 Task: Reply to email with the signature 'Adam Smith' with the subject 'Request for information' from softage.1@softage.net with the message 'I would like to request a meeting to discuss the new product launch strategy.' with CC to softage.4@softage.net with an attached document Resume.docx
Action: Mouse moved to (1340, 226)
Screenshot: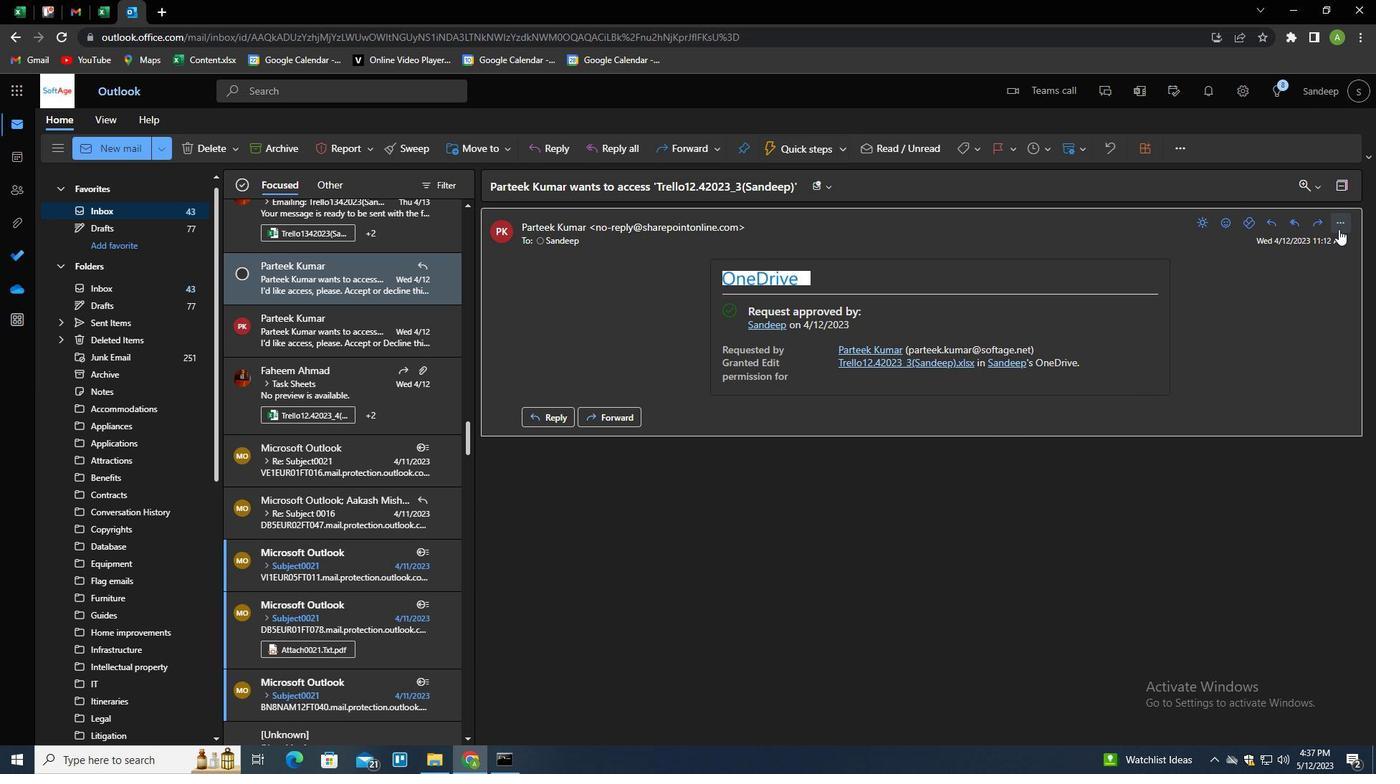 
Action: Mouse pressed left at (1340, 226)
Screenshot: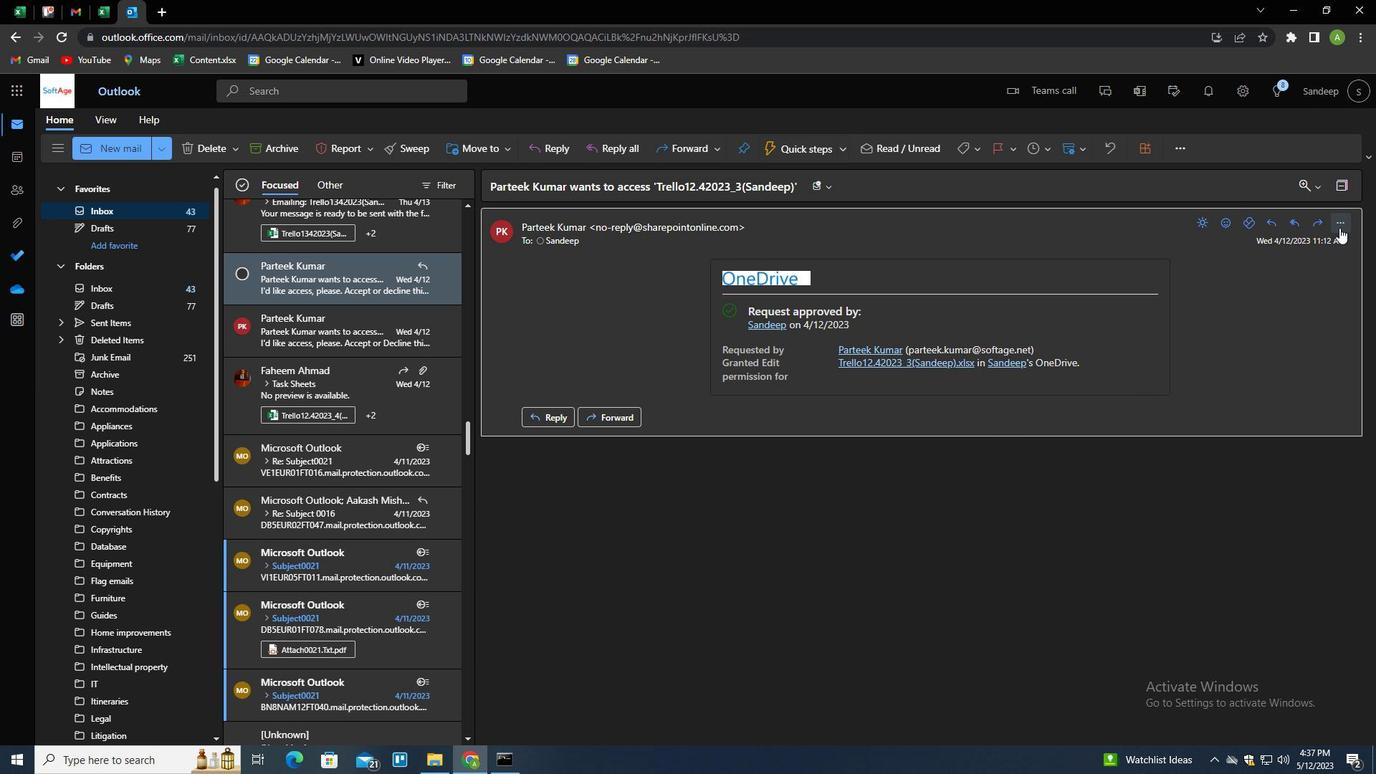 
Action: Mouse moved to (1256, 248)
Screenshot: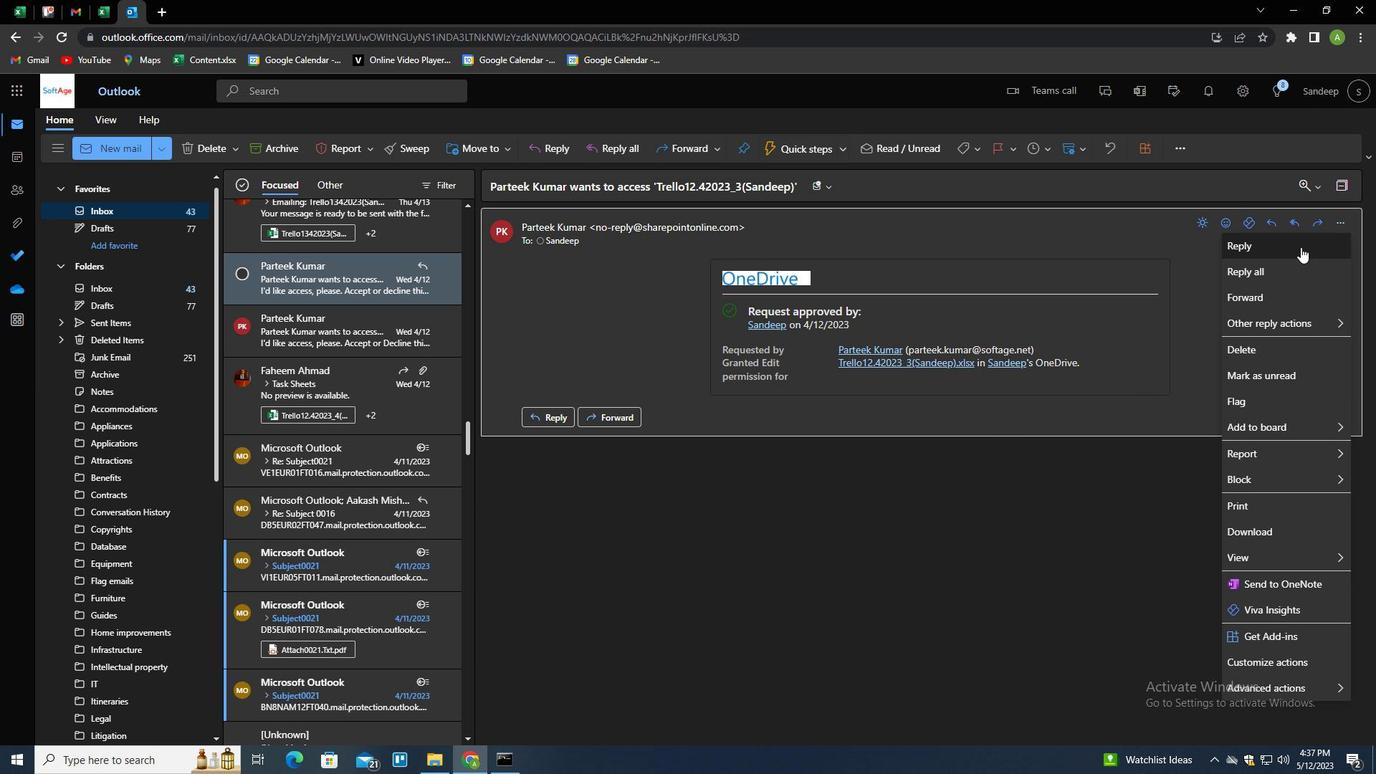 
Action: Mouse pressed left at (1256, 248)
Screenshot: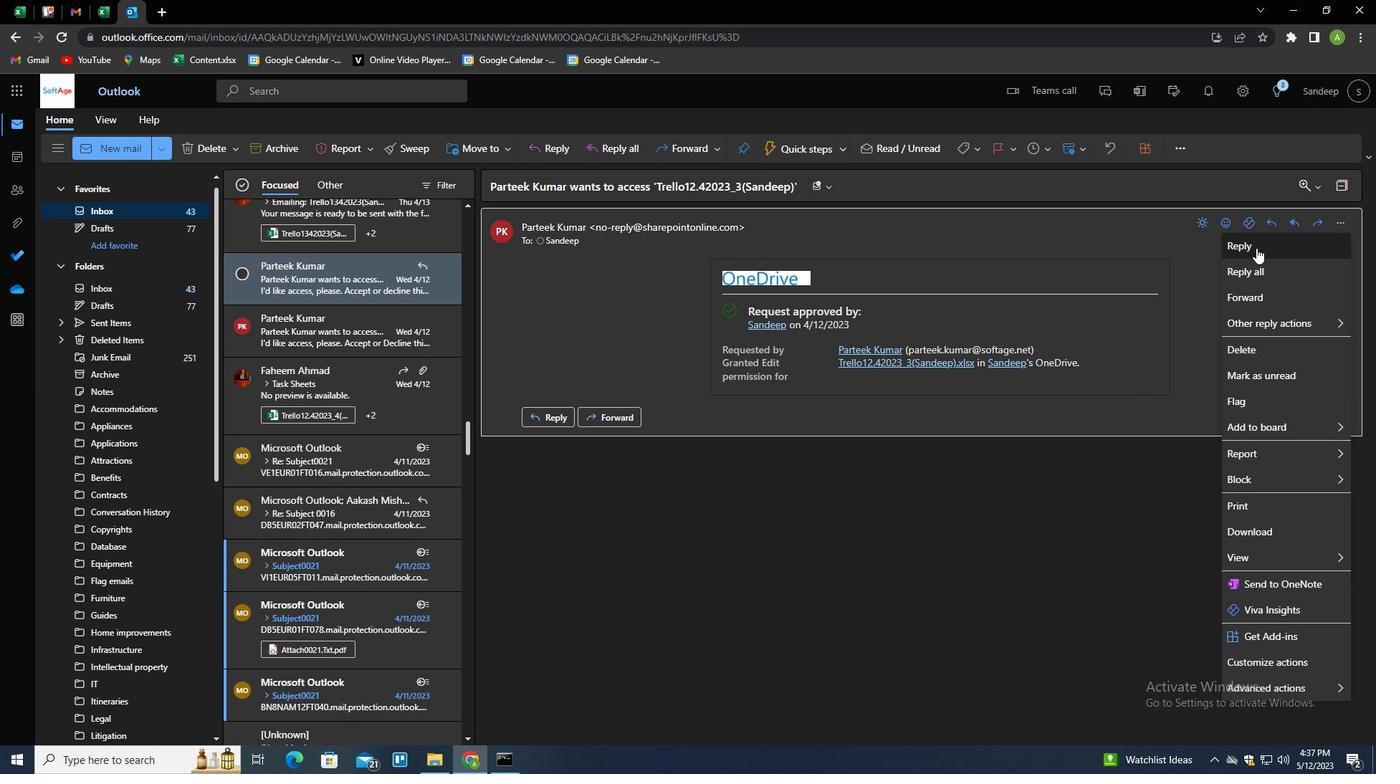 
Action: Mouse moved to (501, 405)
Screenshot: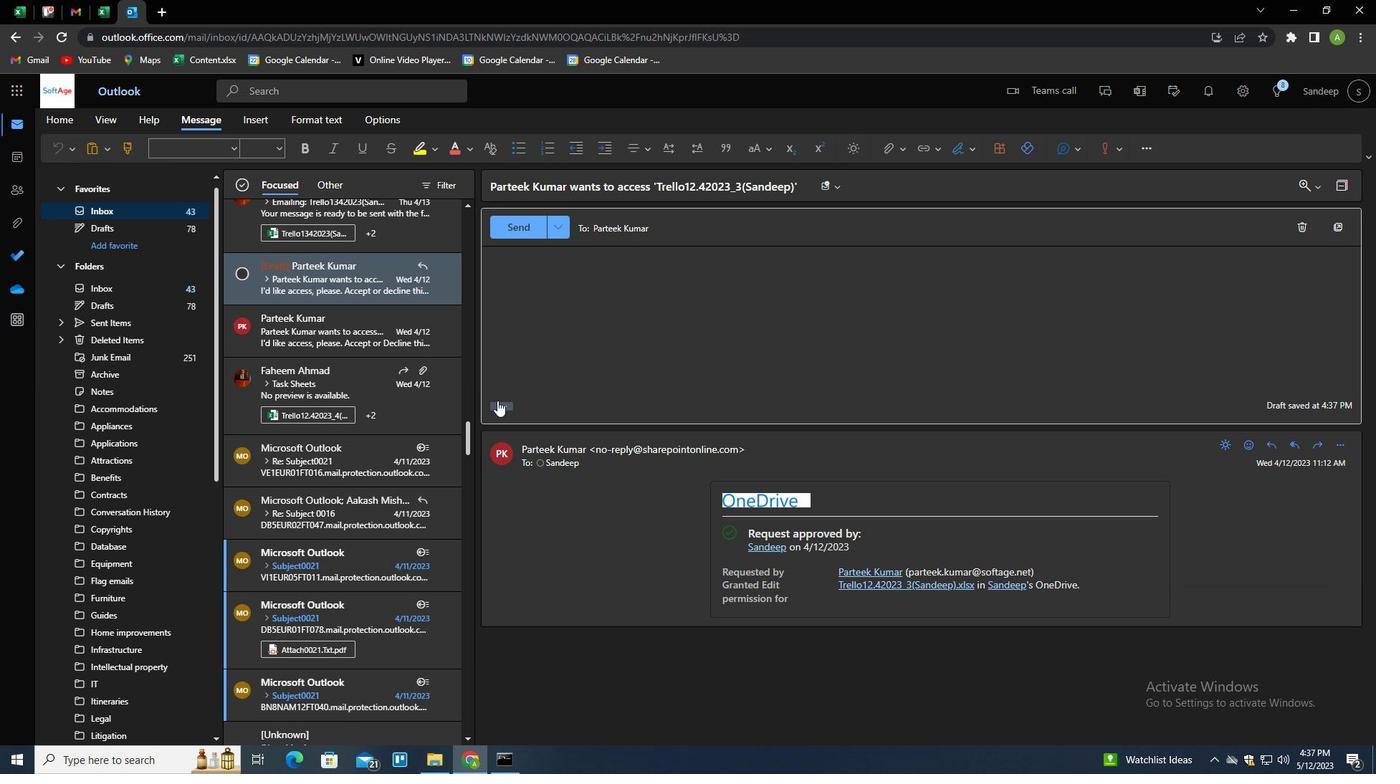 
Action: Mouse pressed left at (501, 405)
Screenshot: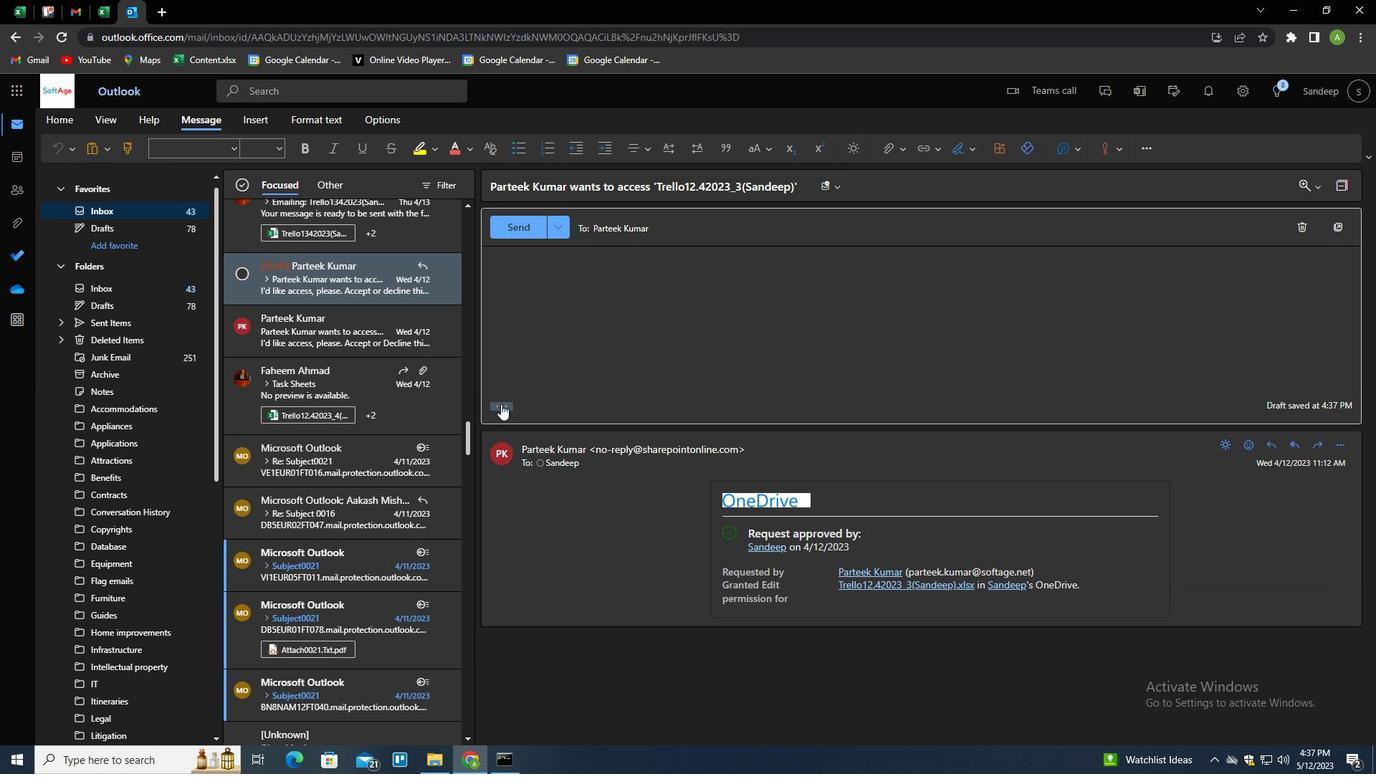 
Action: Mouse moved to (966, 154)
Screenshot: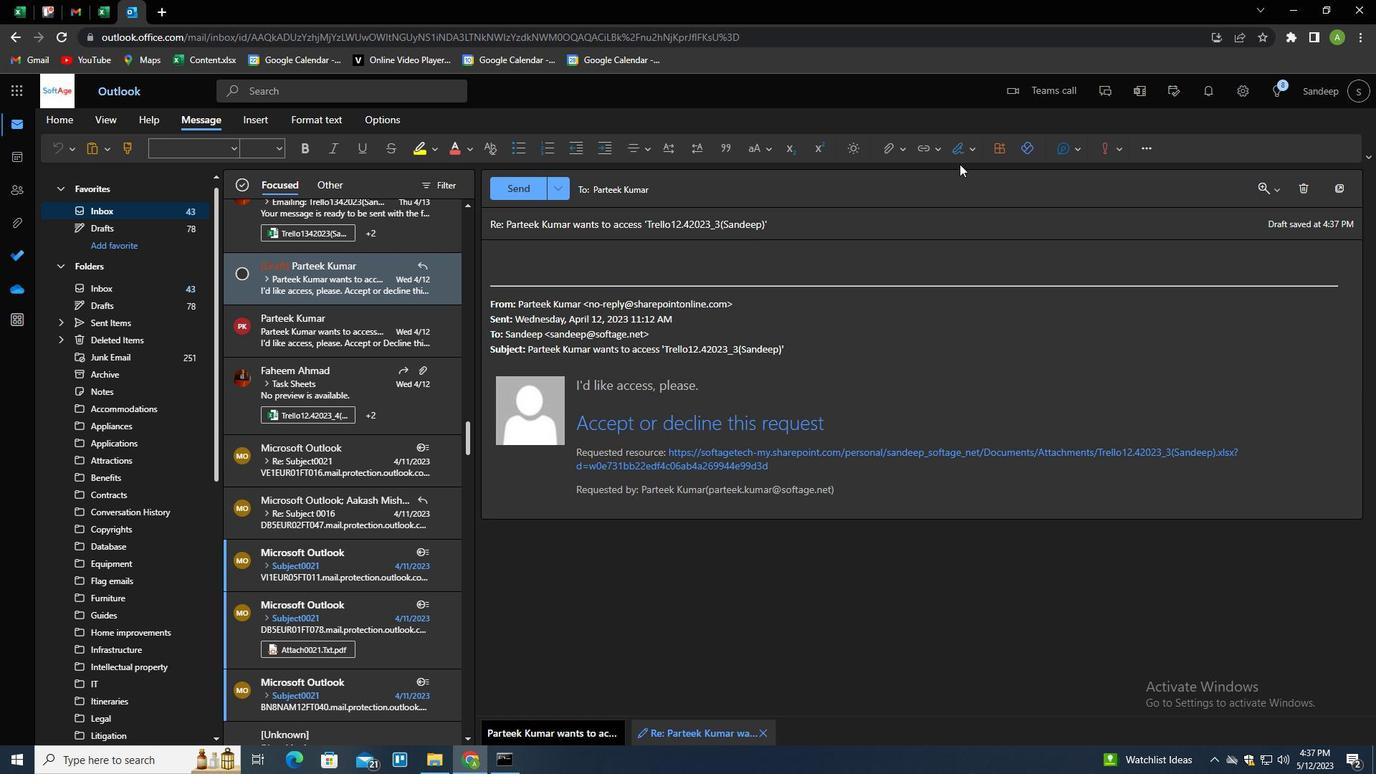 
Action: Mouse pressed left at (966, 154)
Screenshot: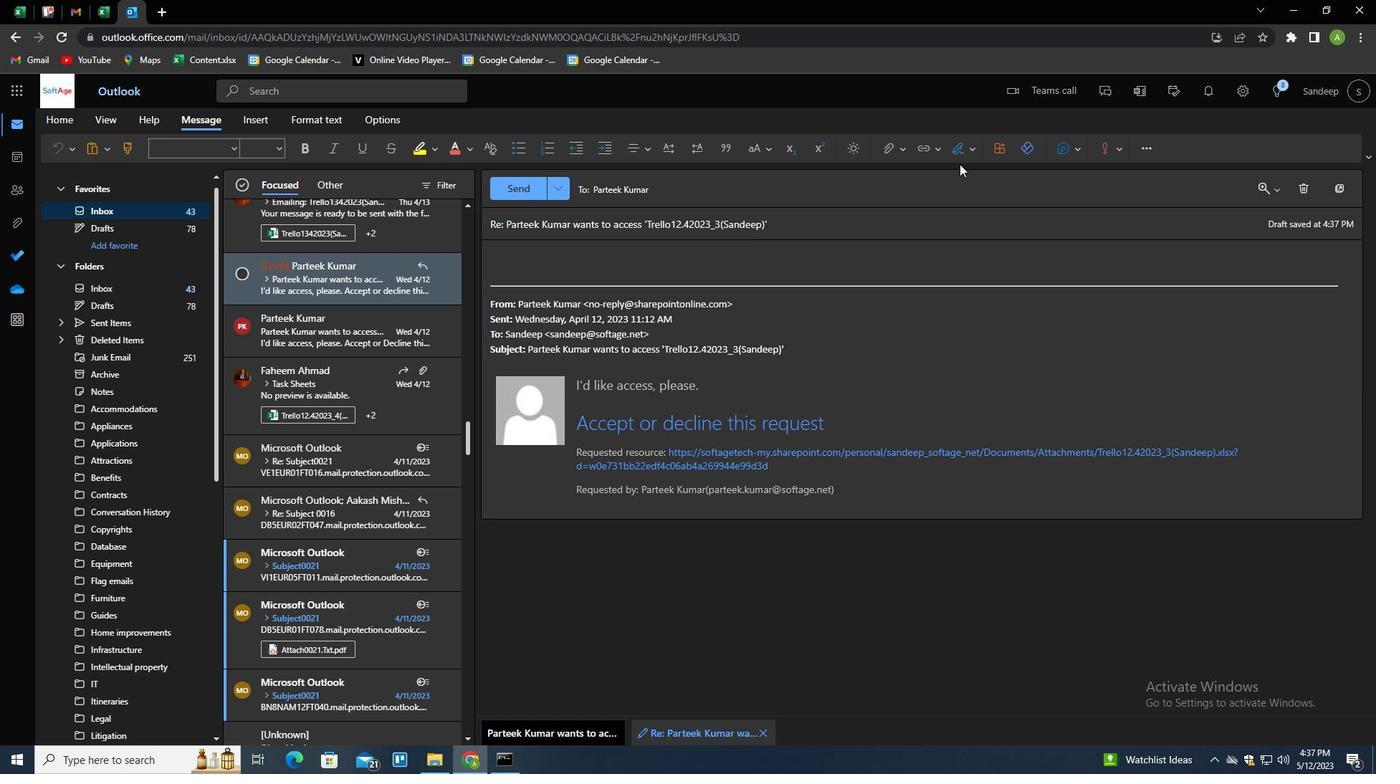 
Action: Mouse moved to (949, 205)
Screenshot: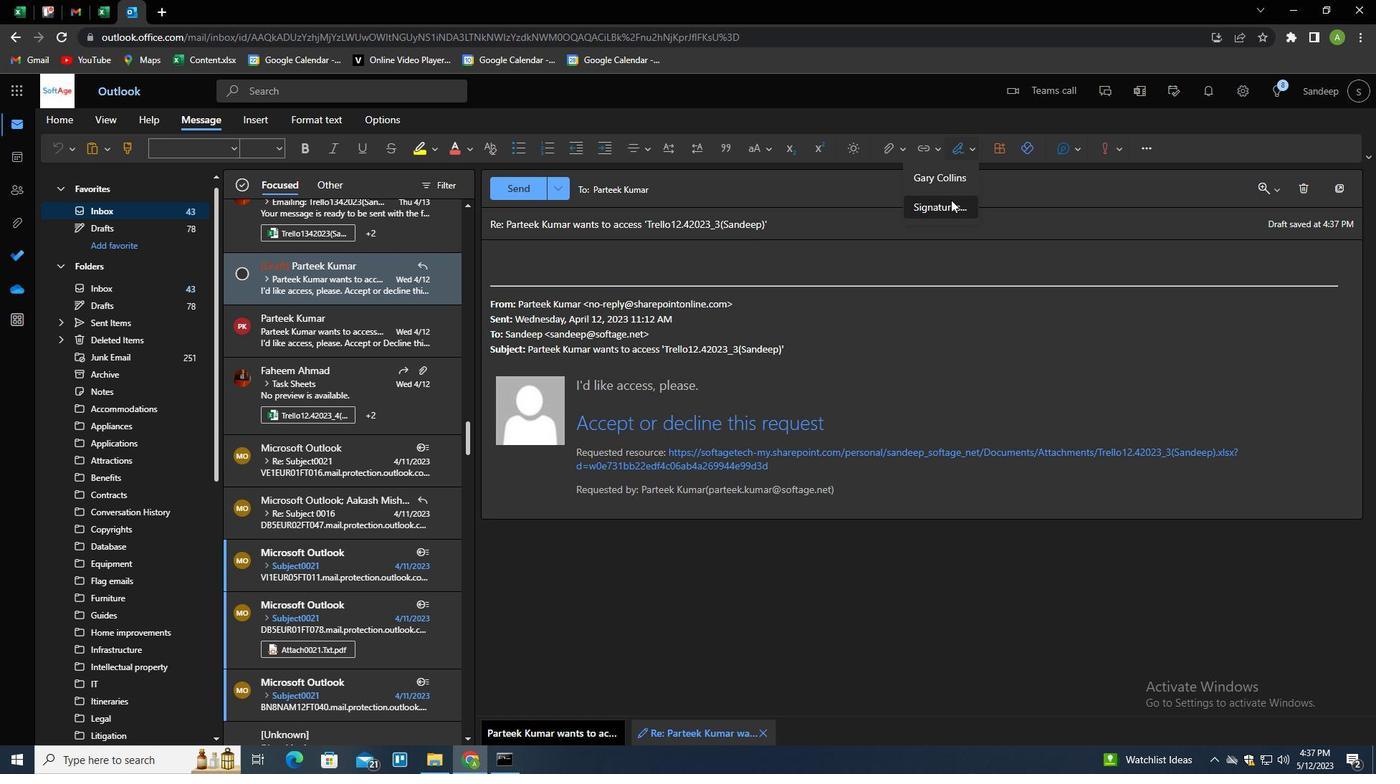 
Action: Mouse pressed left at (949, 205)
Screenshot: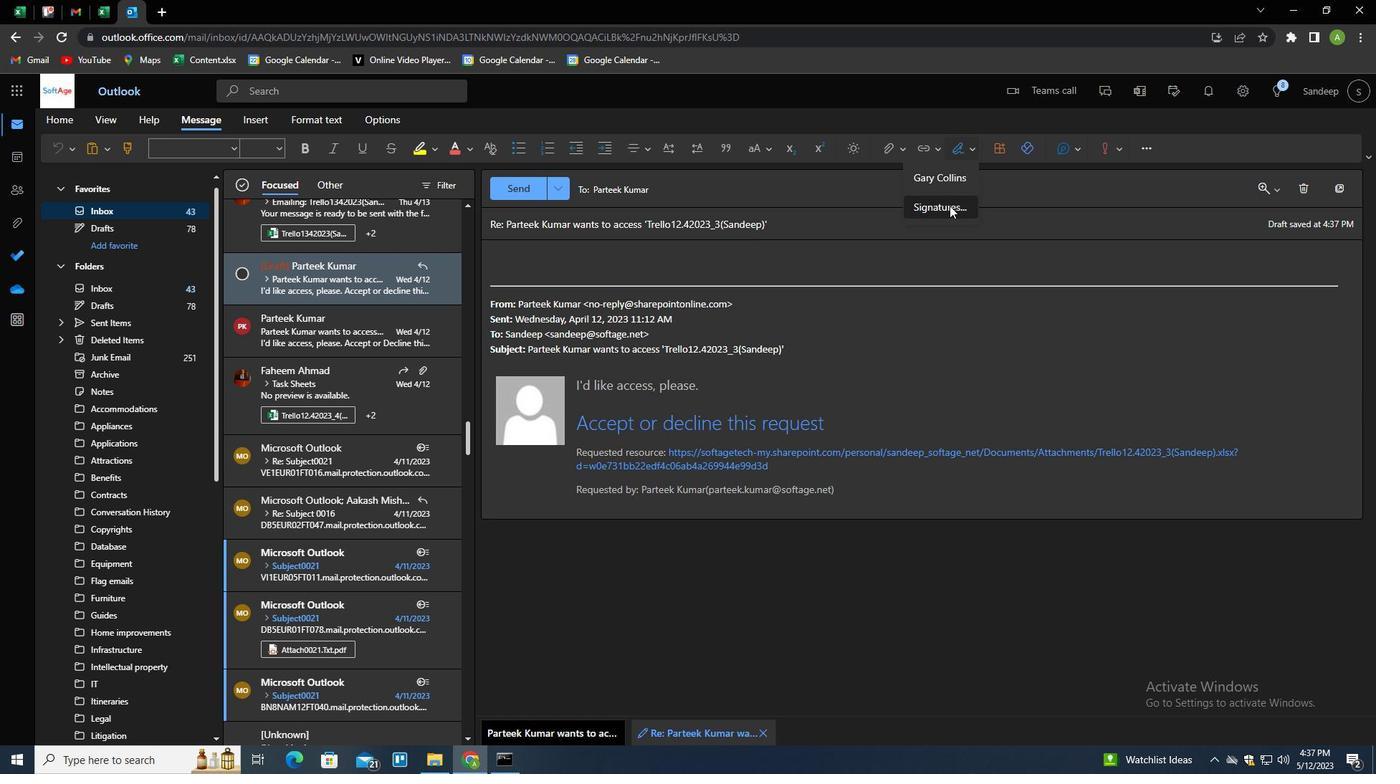 
Action: Mouse moved to (955, 256)
Screenshot: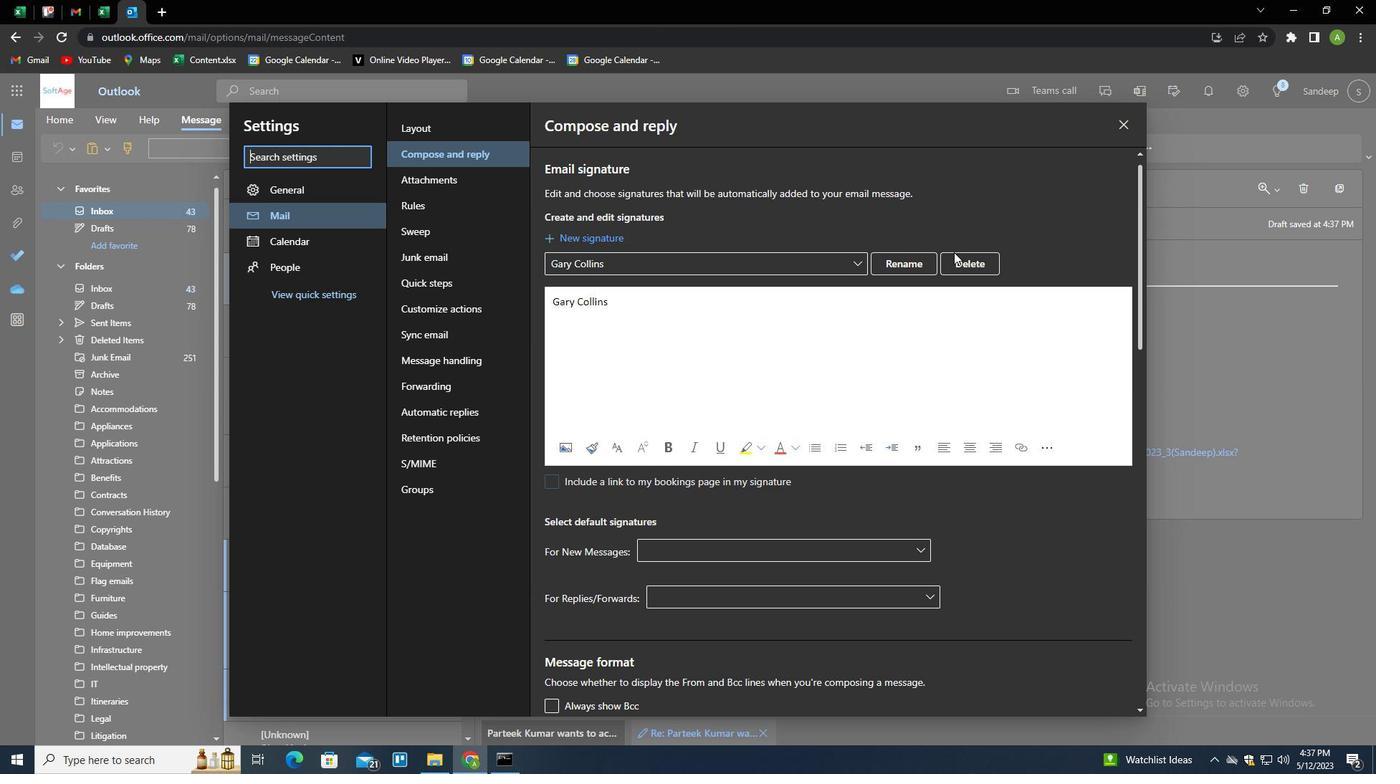 
Action: Mouse pressed left at (955, 256)
Screenshot: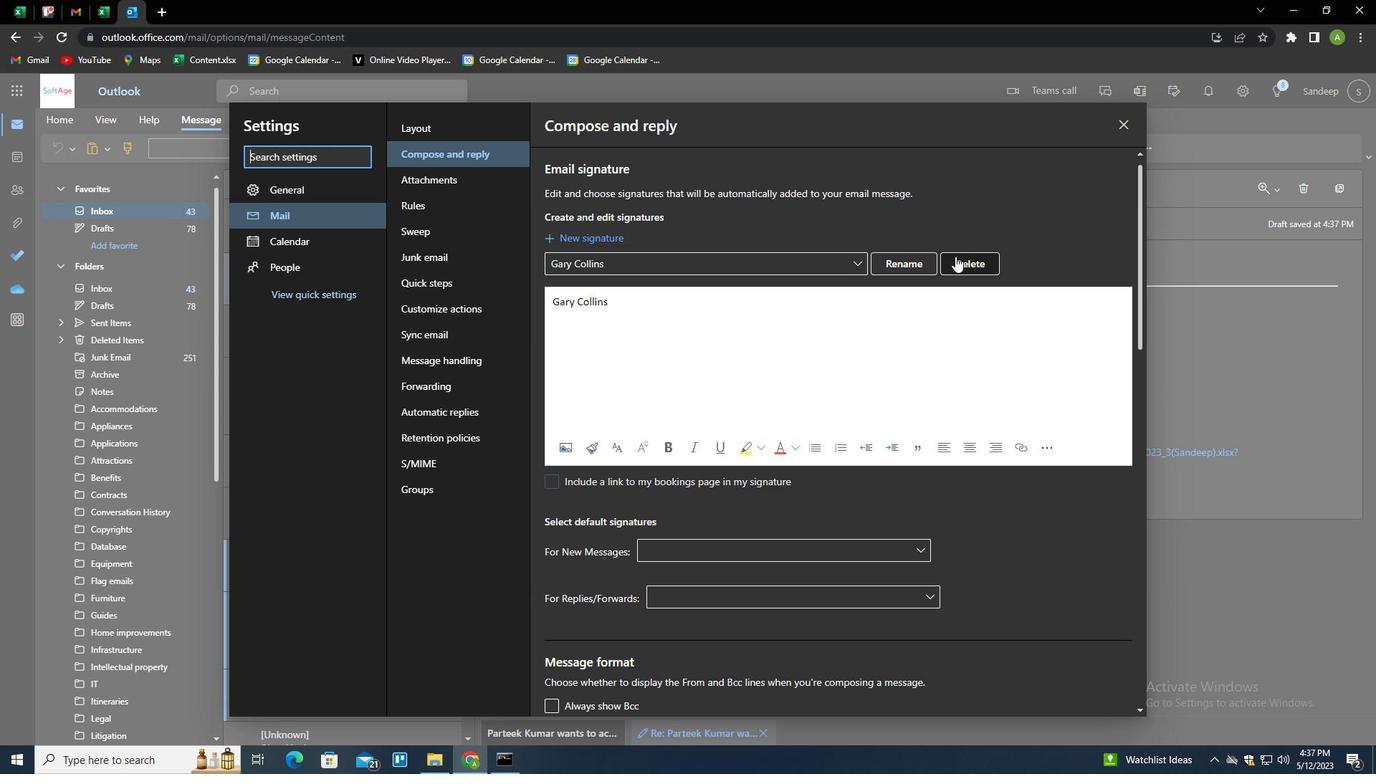 
Action: Mouse moved to (675, 263)
Screenshot: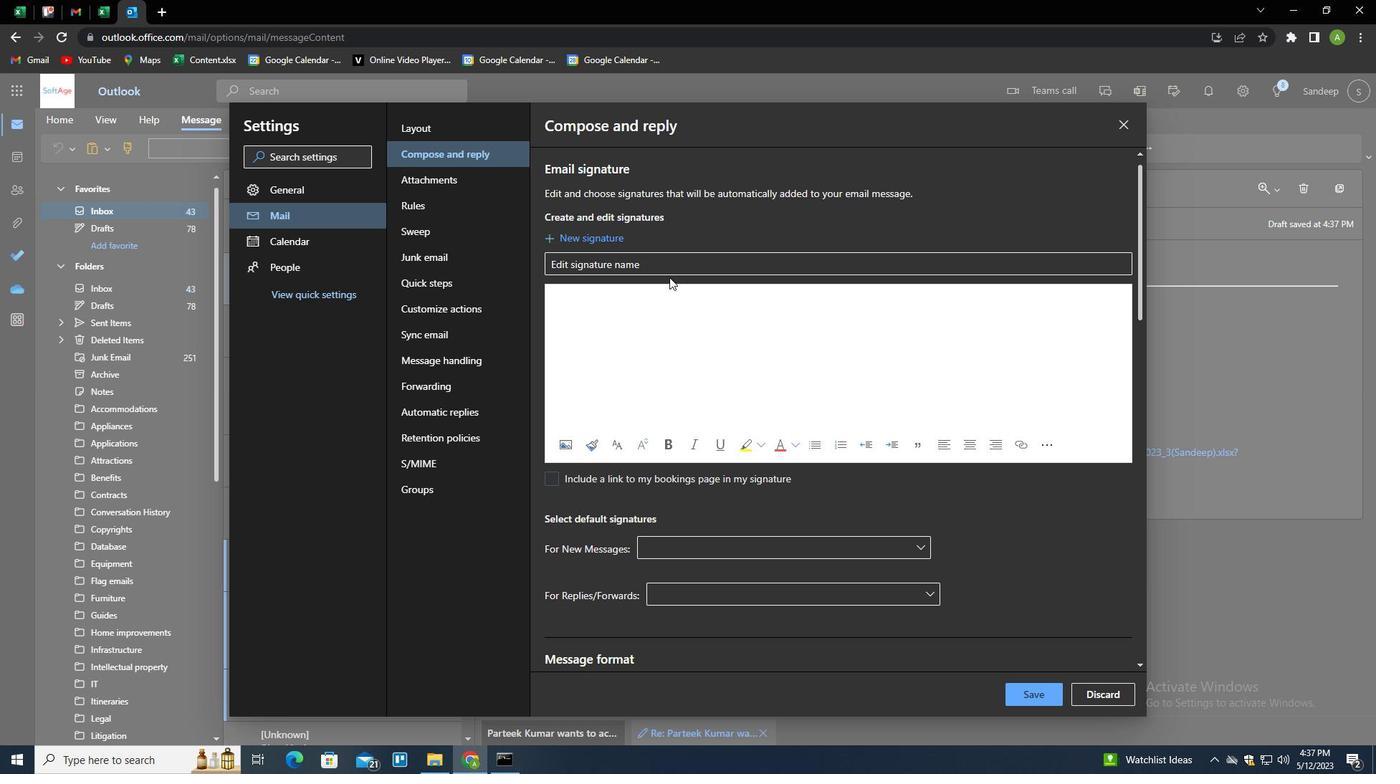 
Action: Mouse pressed left at (675, 263)
Screenshot: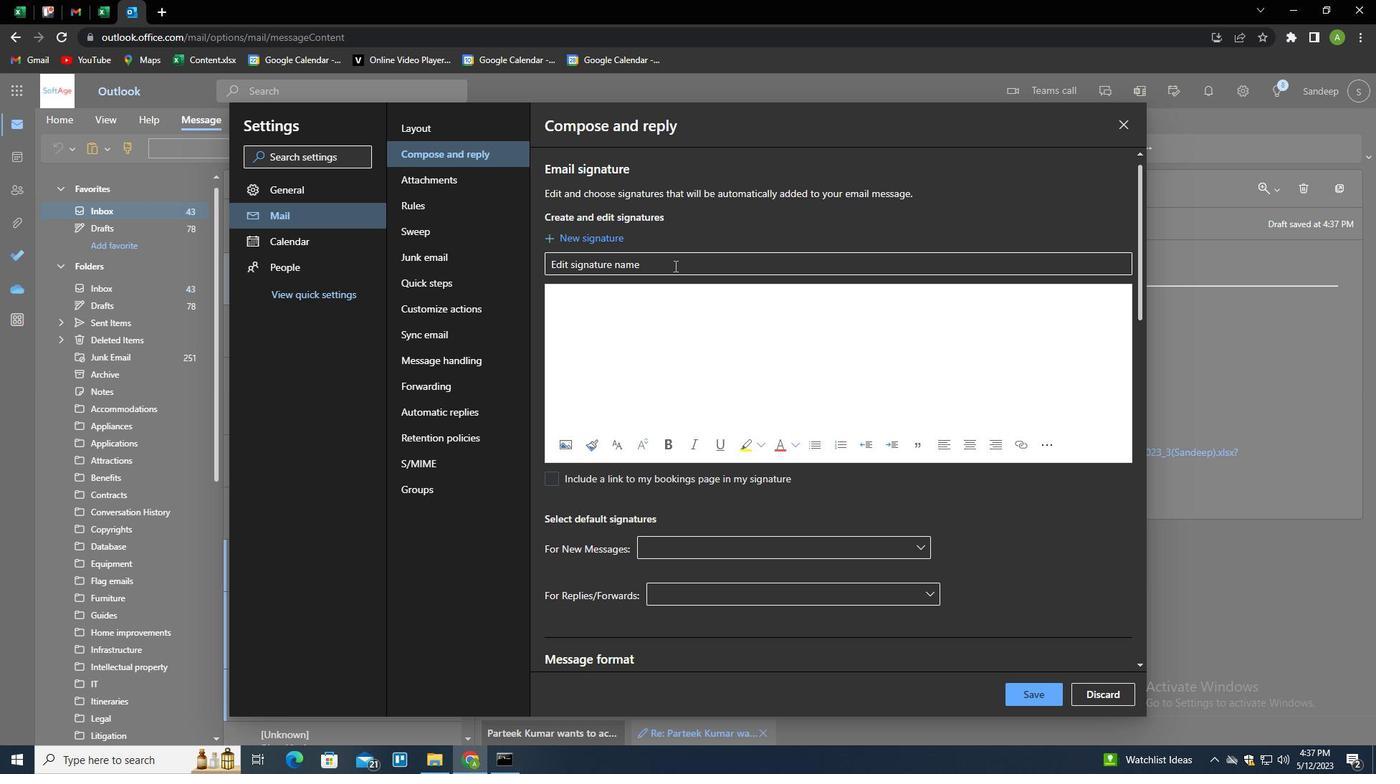 
Action: Mouse moved to (674, 267)
Screenshot: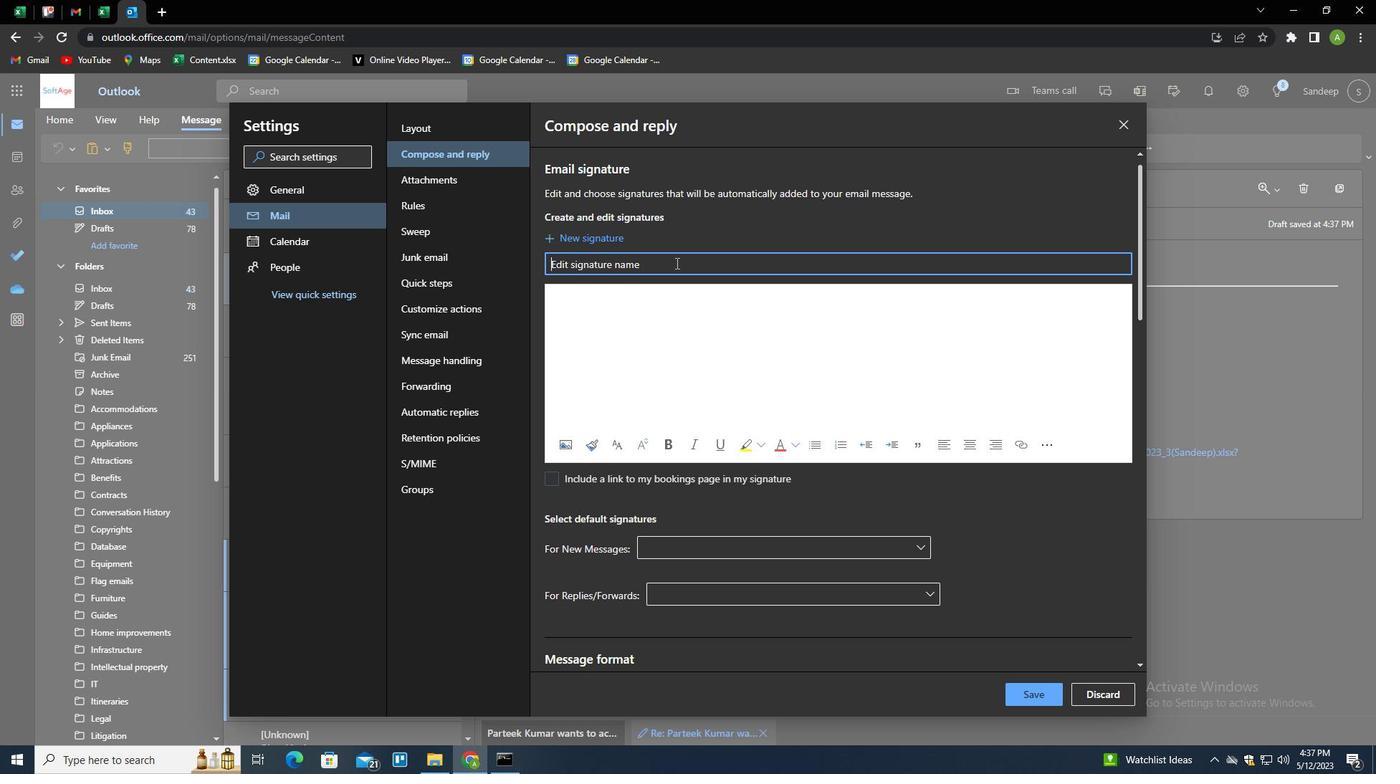 
Action: Key pressed <Key.shift>ADAM<Key.space><Key.shift><Key.shift><Key.shift><Key.shift><Key.shift><Key.shift><Key.shift><Key.shift><Key.shift><Key.shift><Key.shift><Key.shift>SMITH<Key.tab><Key.shift>ADAM<Key.space><Key.shift>SMITH
Screenshot: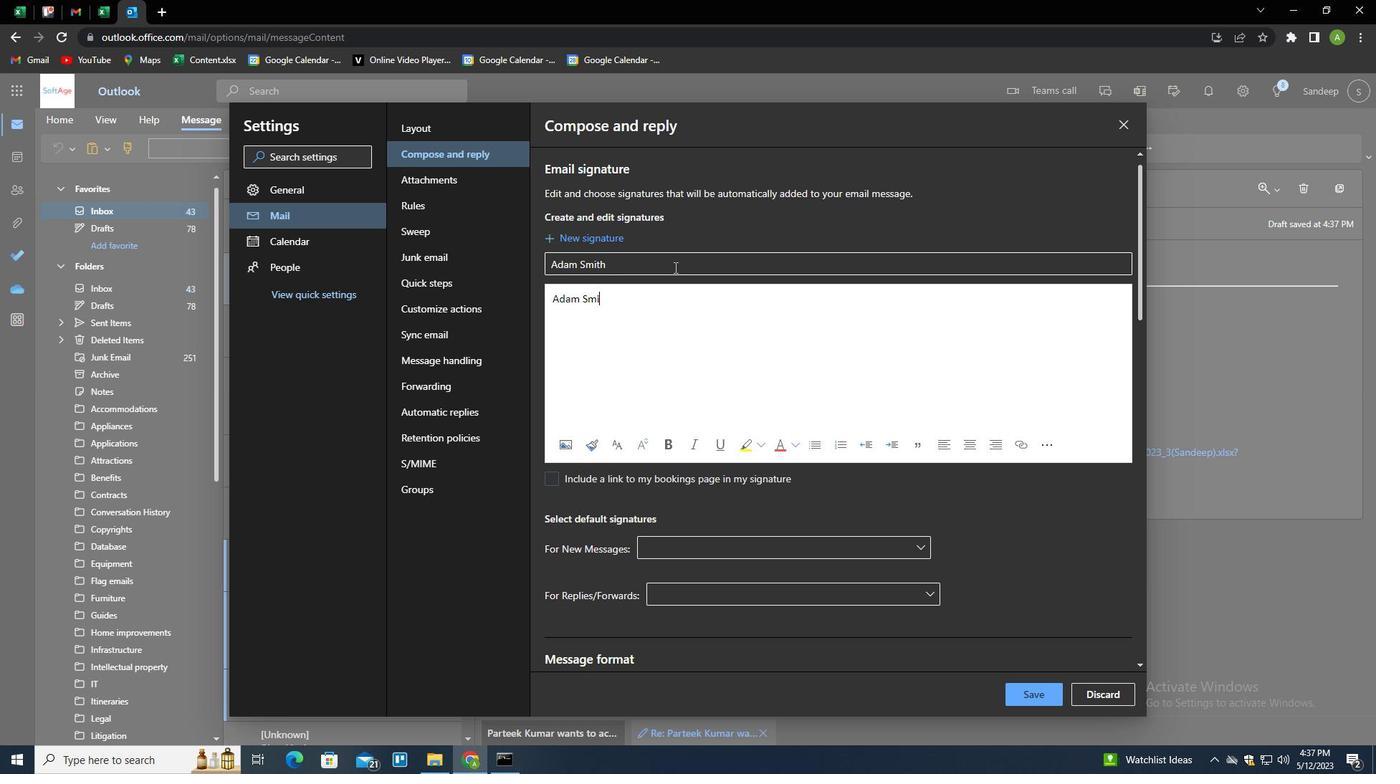 
Action: Mouse moved to (1036, 688)
Screenshot: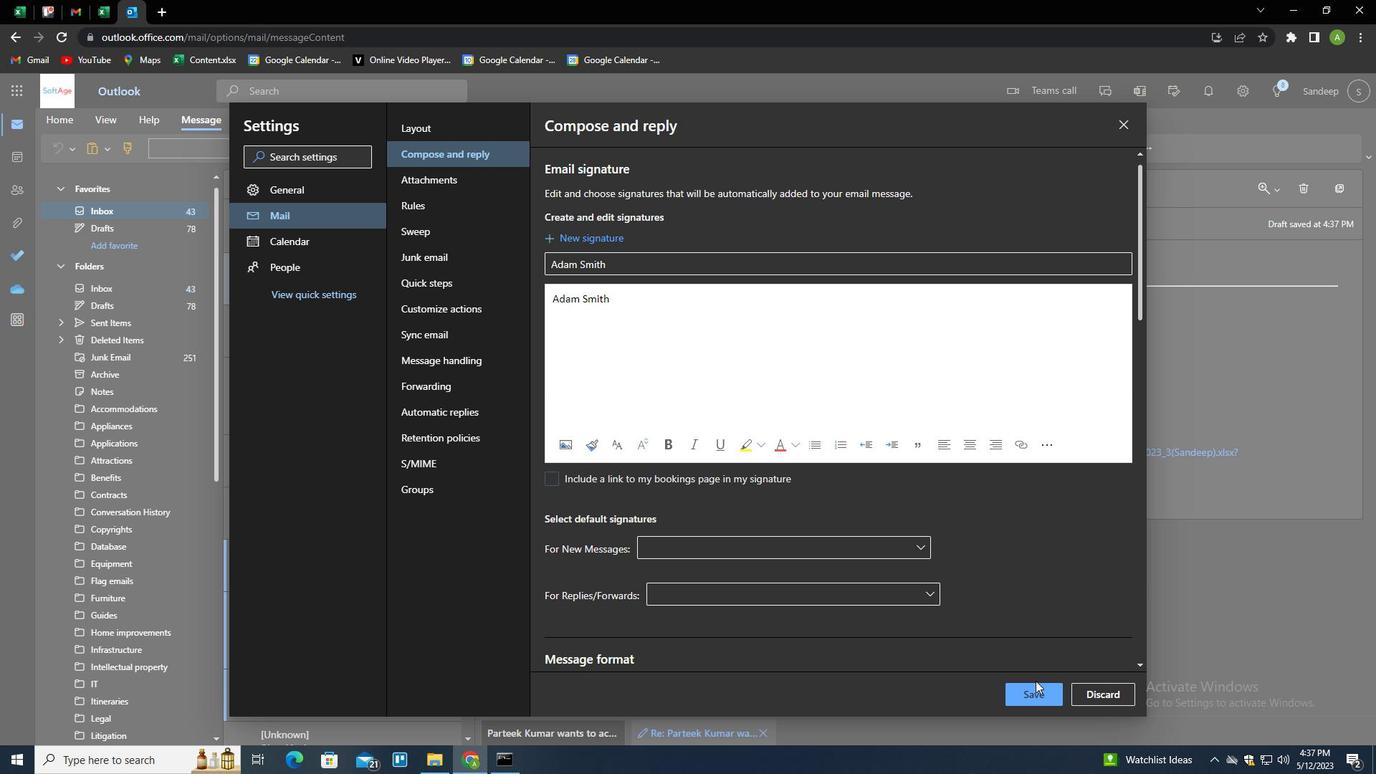 
Action: Mouse pressed left at (1036, 688)
Screenshot: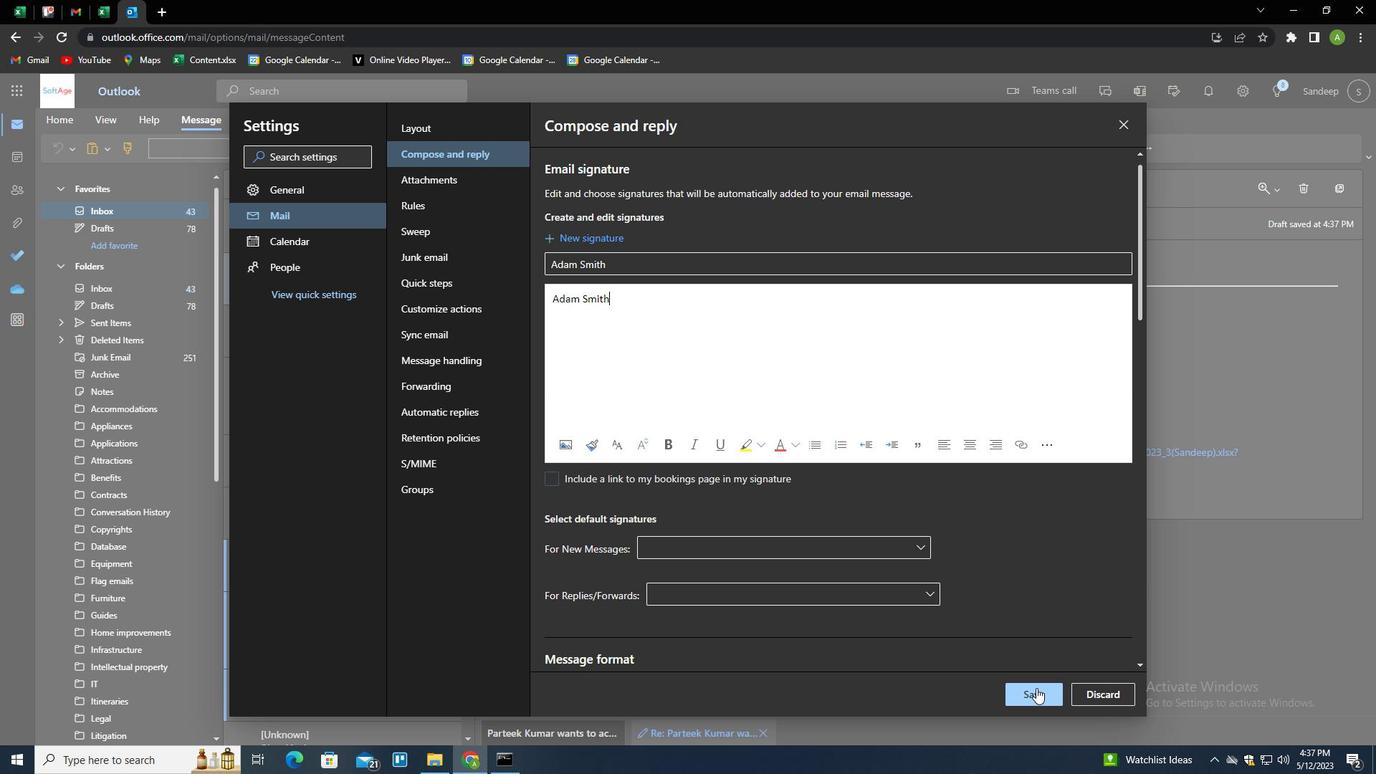 
Action: Mouse moved to (1206, 390)
Screenshot: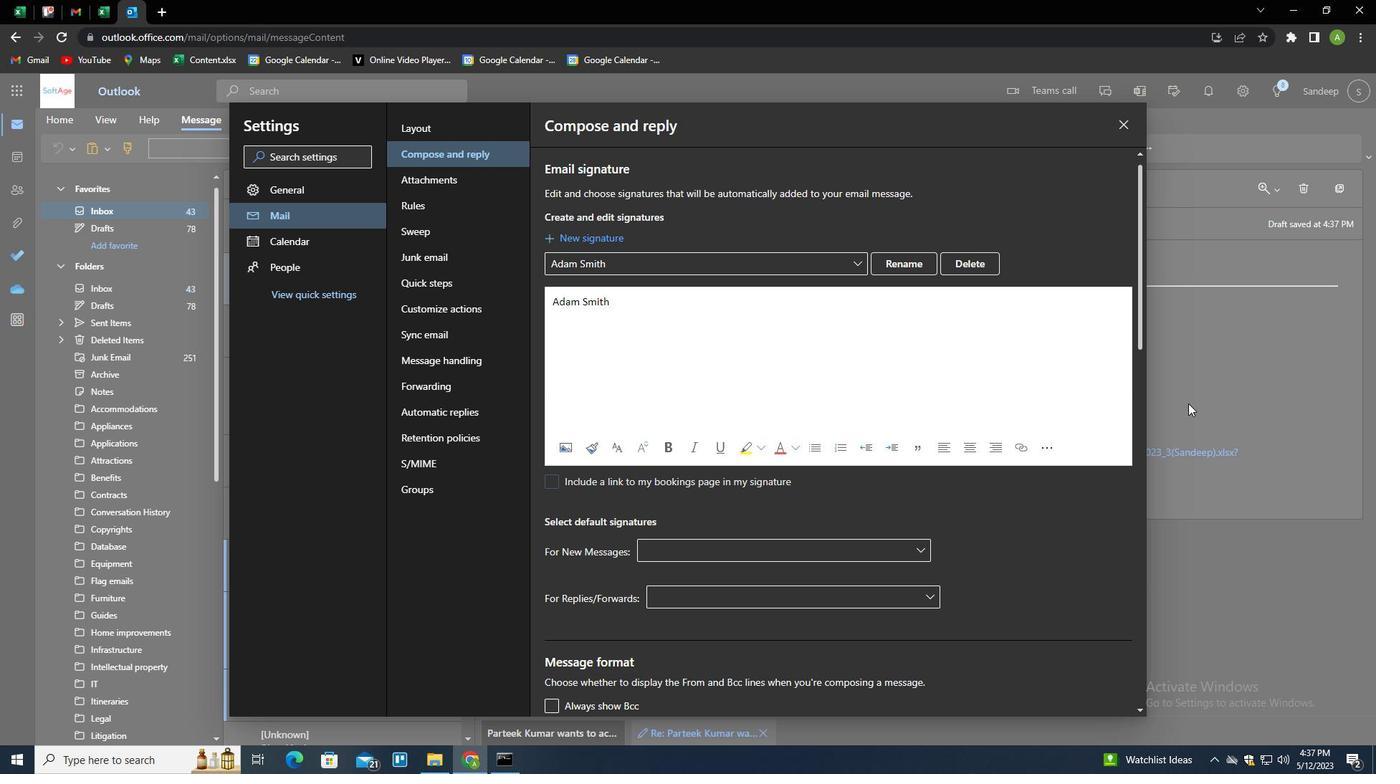 
Action: Mouse pressed left at (1206, 390)
Screenshot: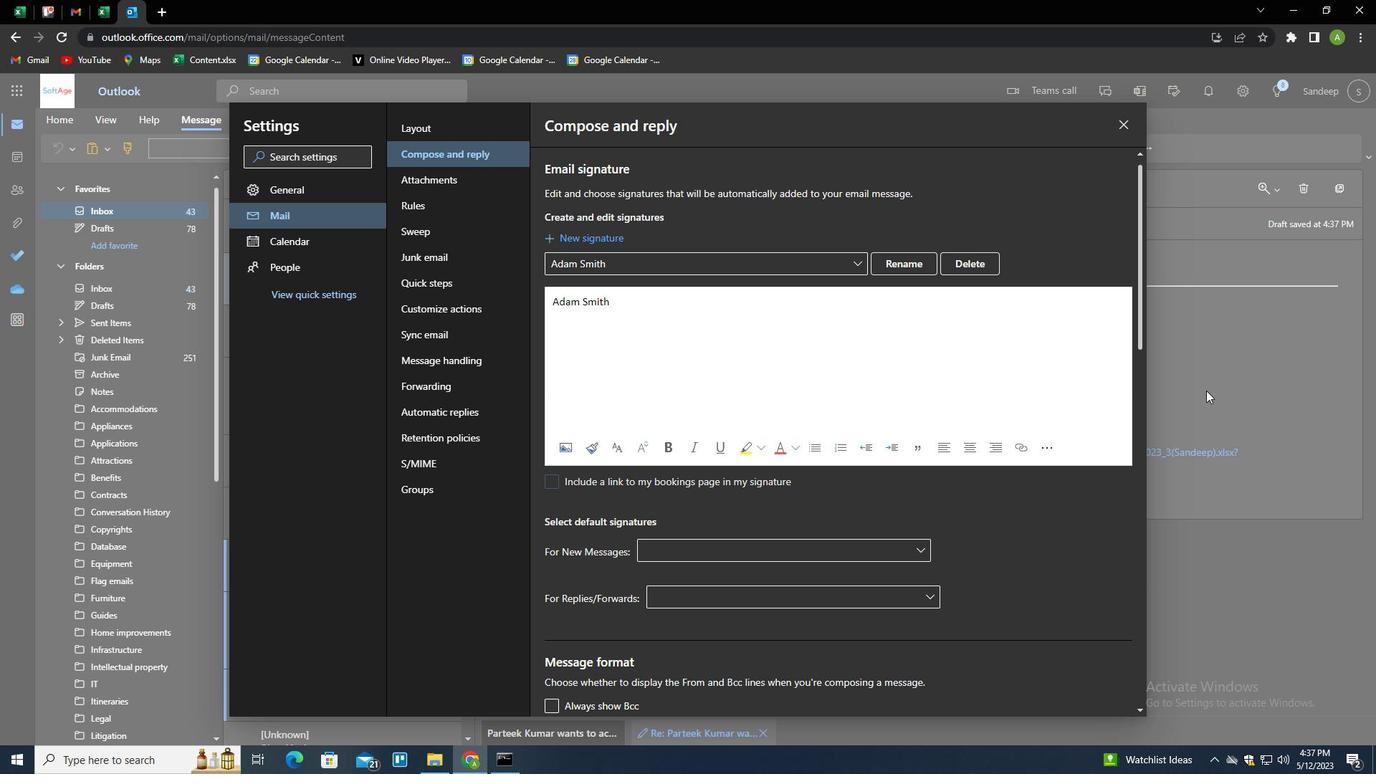 
Action: Mouse moved to (972, 150)
Screenshot: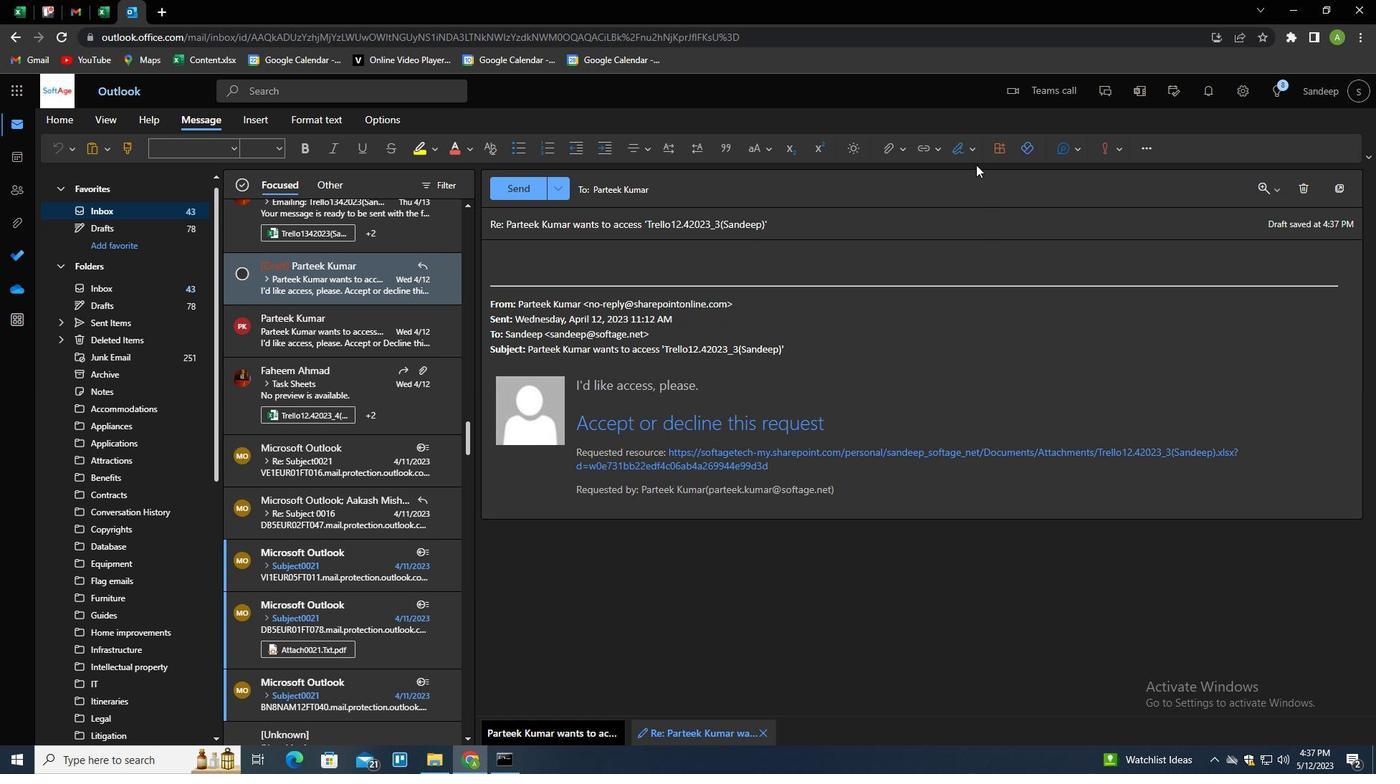
Action: Mouse pressed left at (972, 150)
Screenshot: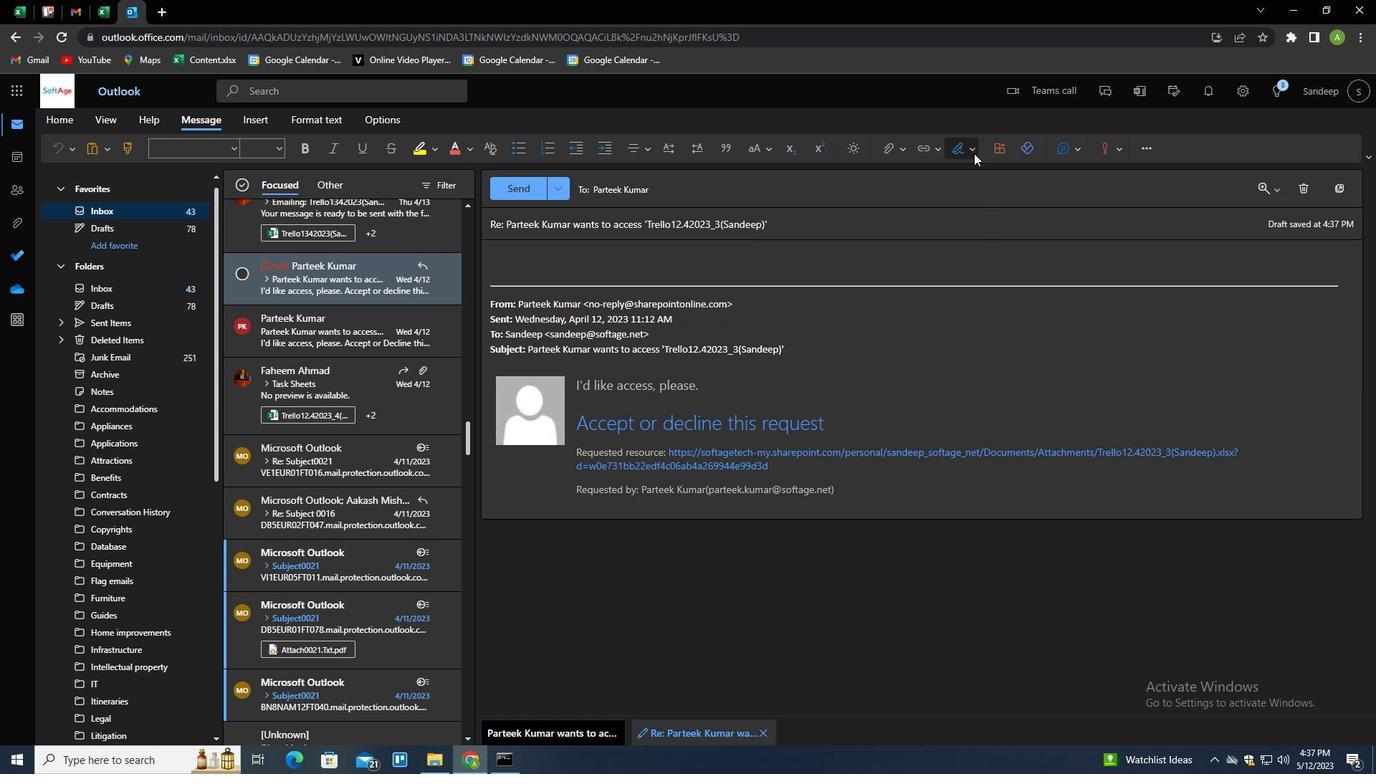 
Action: Mouse moved to (954, 180)
Screenshot: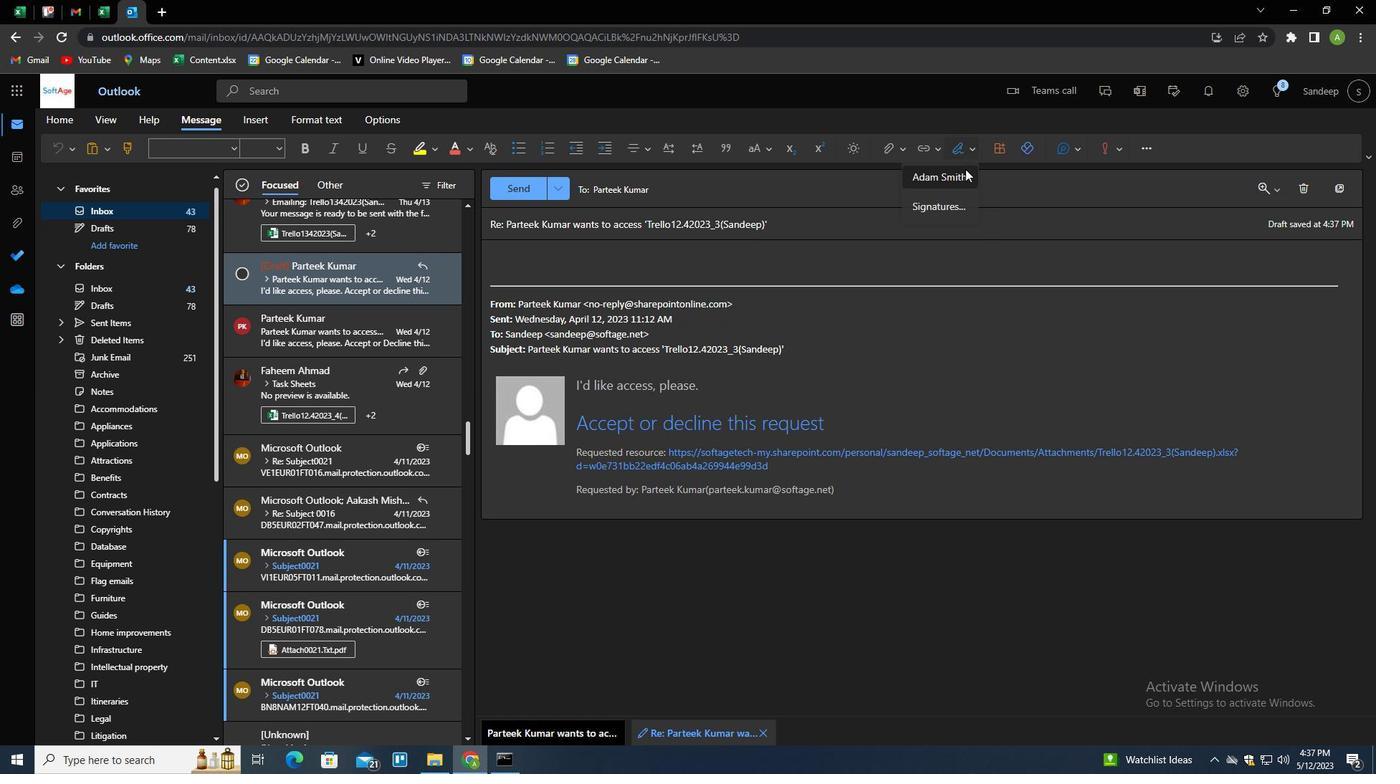 
Action: Mouse pressed left at (954, 180)
Screenshot: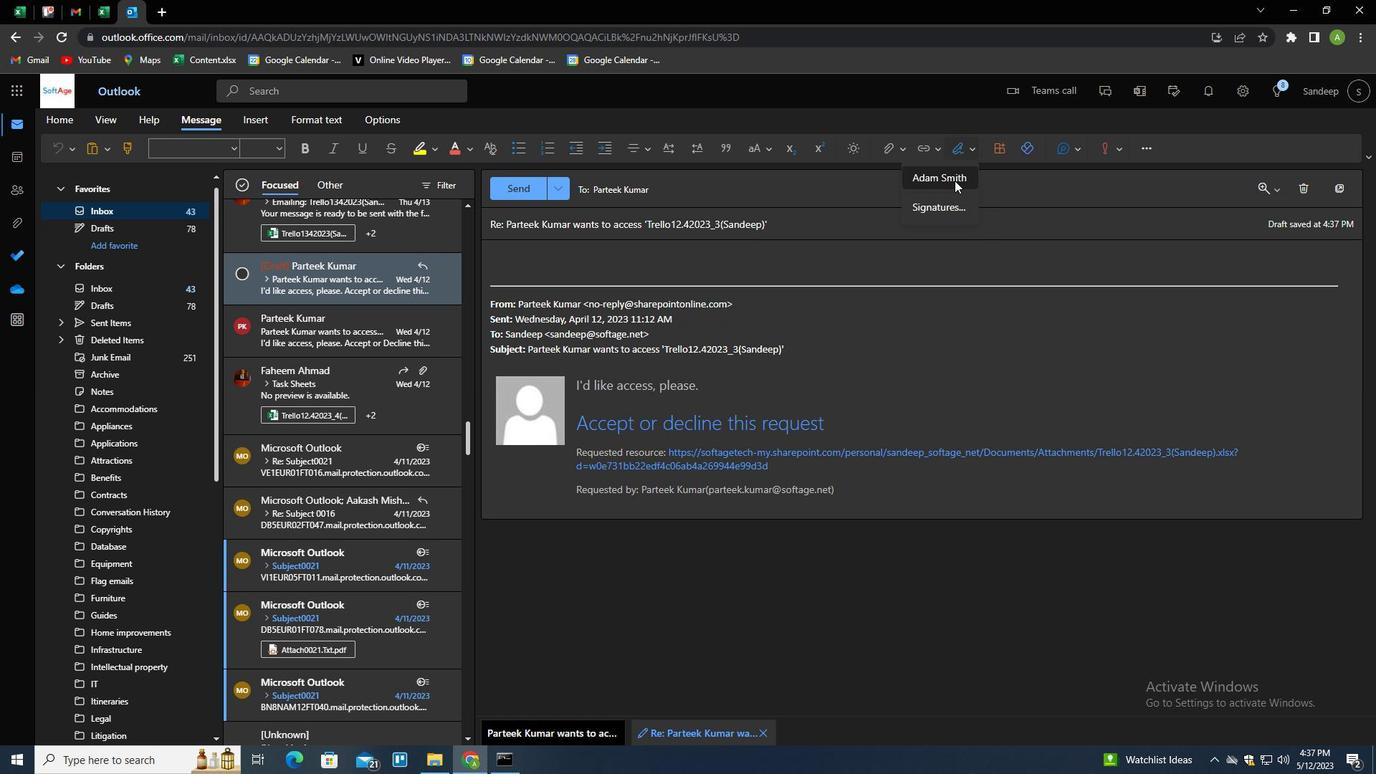 
Action: Mouse moved to (676, 224)
Screenshot: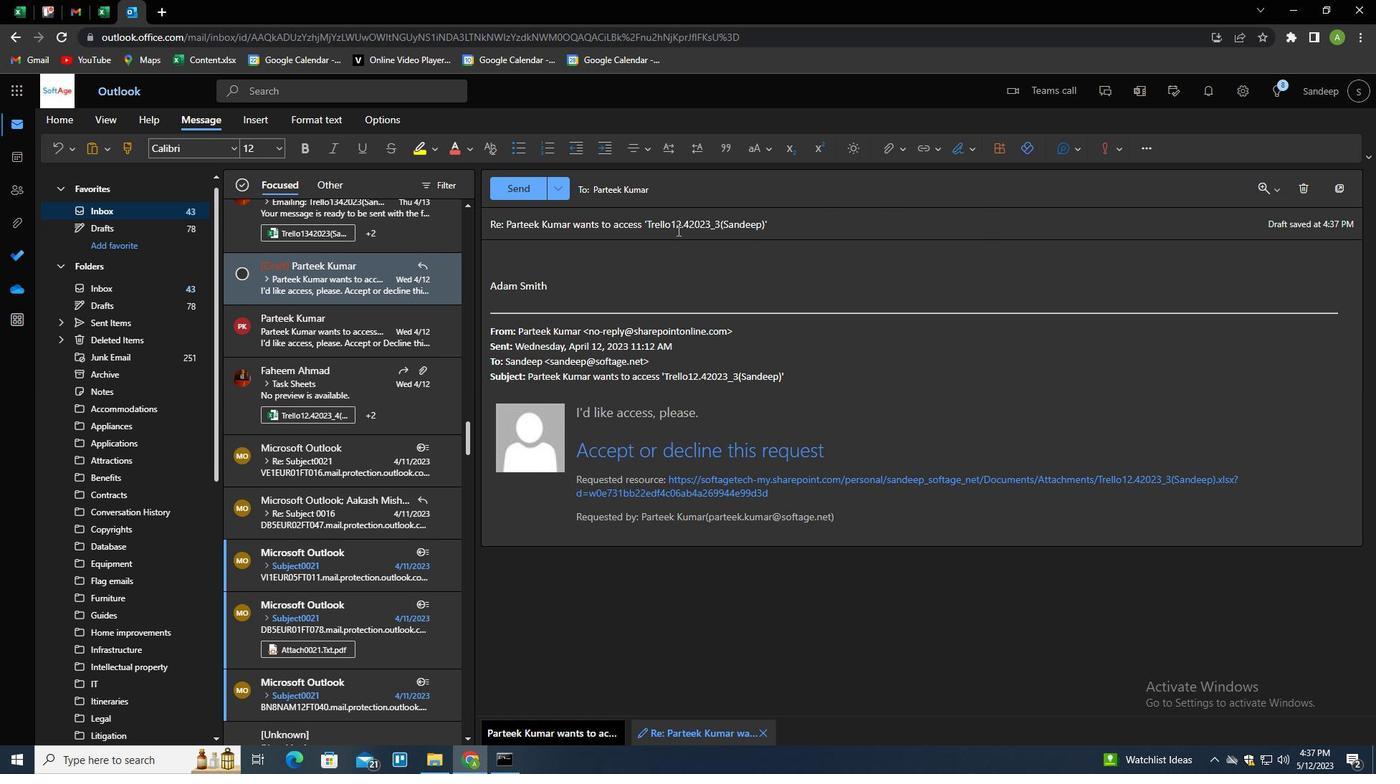 
Action: Mouse pressed left at (676, 224)
Screenshot: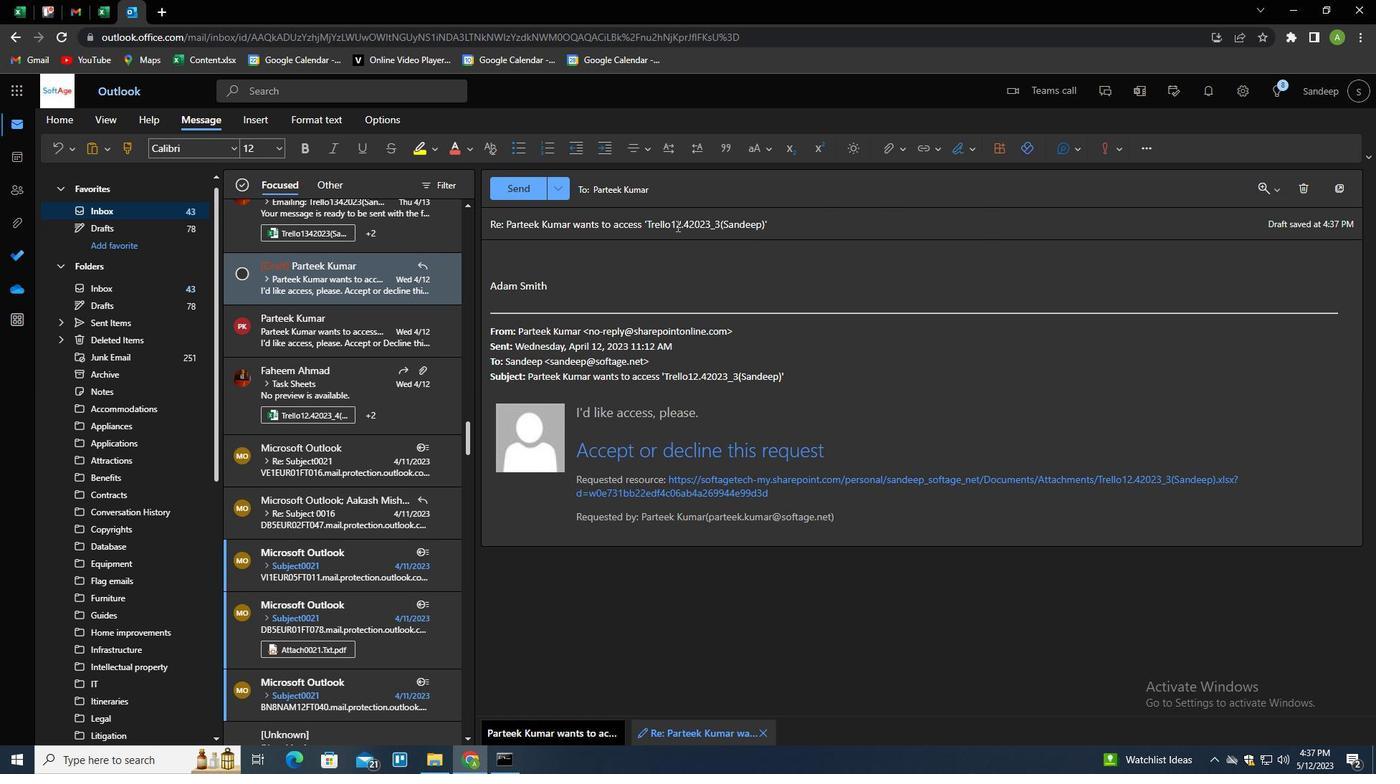 
Action: Mouse pressed left at (676, 224)
Screenshot: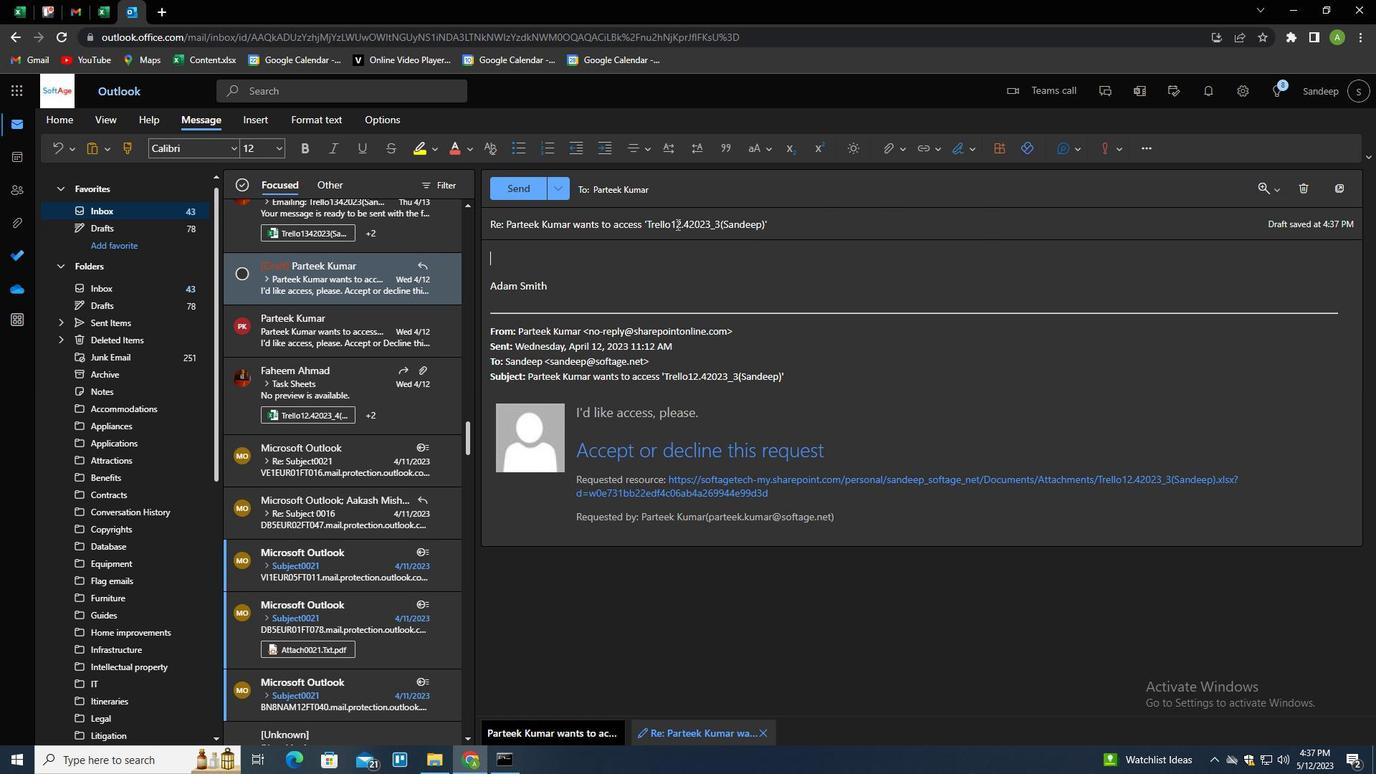 
Action: Mouse pressed left at (676, 224)
Screenshot: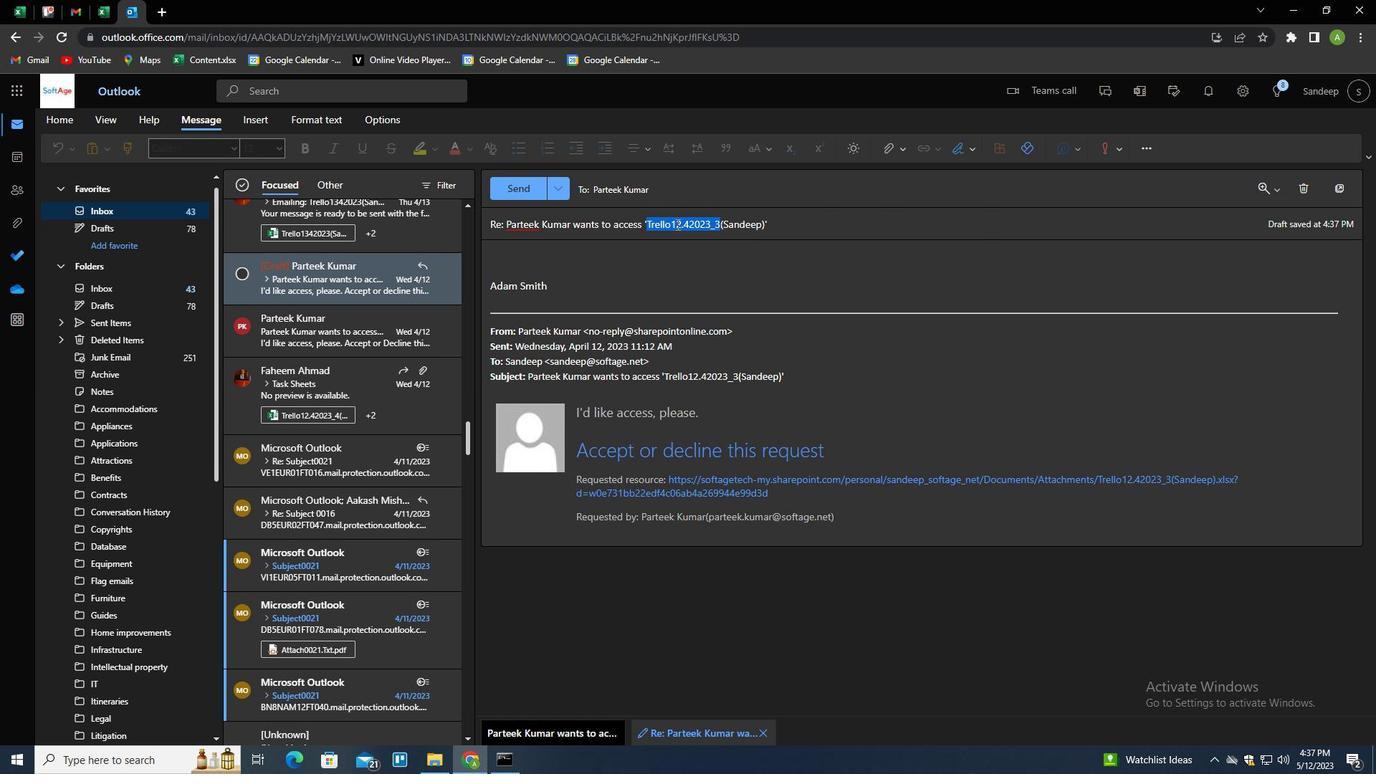 
Action: Key pressed <Key.shift>REQUESTFOR<Key.backspace><Key.backspace><Key.backspace><Key.space>FOR<Key.space>INFORMATION<Key.tab><Key.shift>I<Key.space>WOULD<Key.space>LIKE<Key.space>TO<Key.space>REQUEST<Key.space>A<Key.space>MEETING<Key.space>A<Key.backspace>TO<Key.space>DISCUSS<Key.space>THE<Key.space>NEW<Key.space>PRODUCT<Key.space>LAUNCH<Key.space>STRATEDY<Key.backspace><Key.backspace>GY.
Screenshot: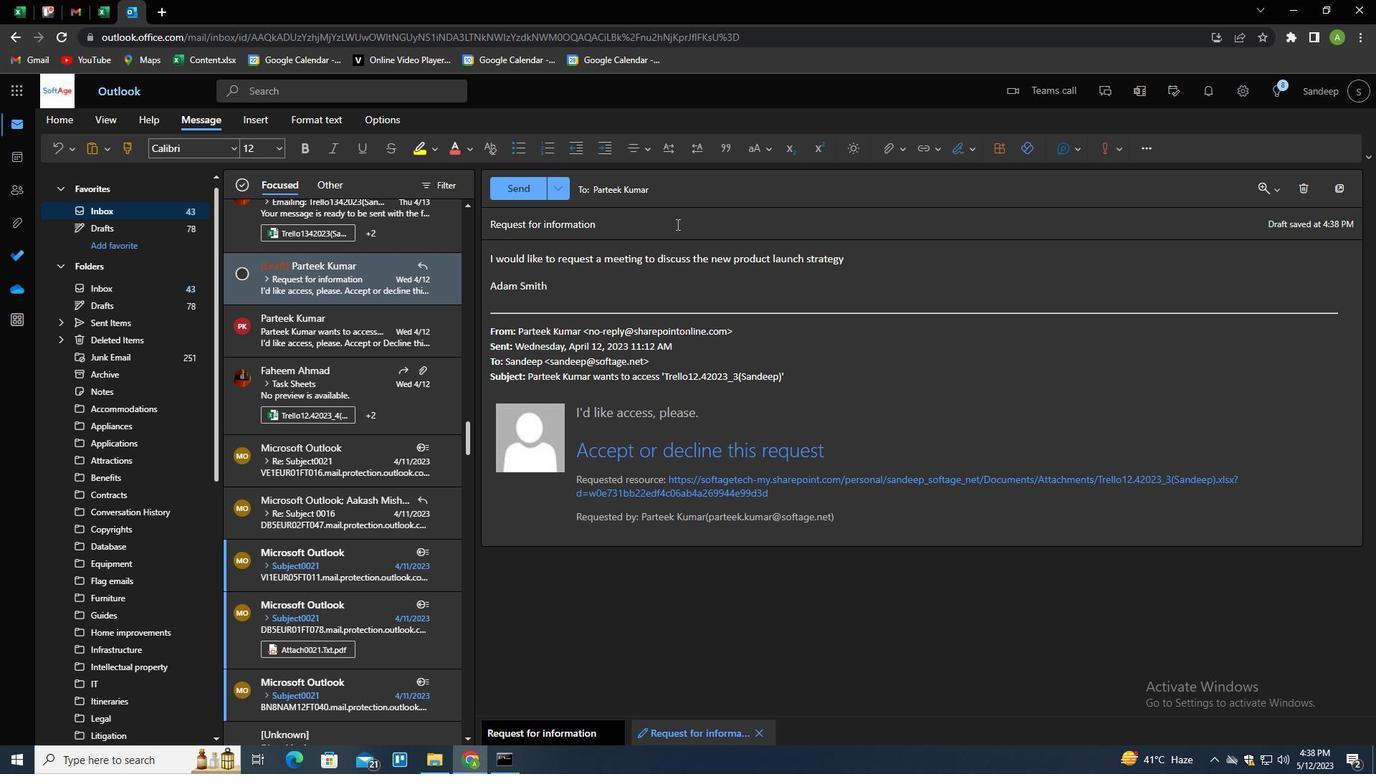 
Action: Mouse moved to (660, 215)
Screenshot: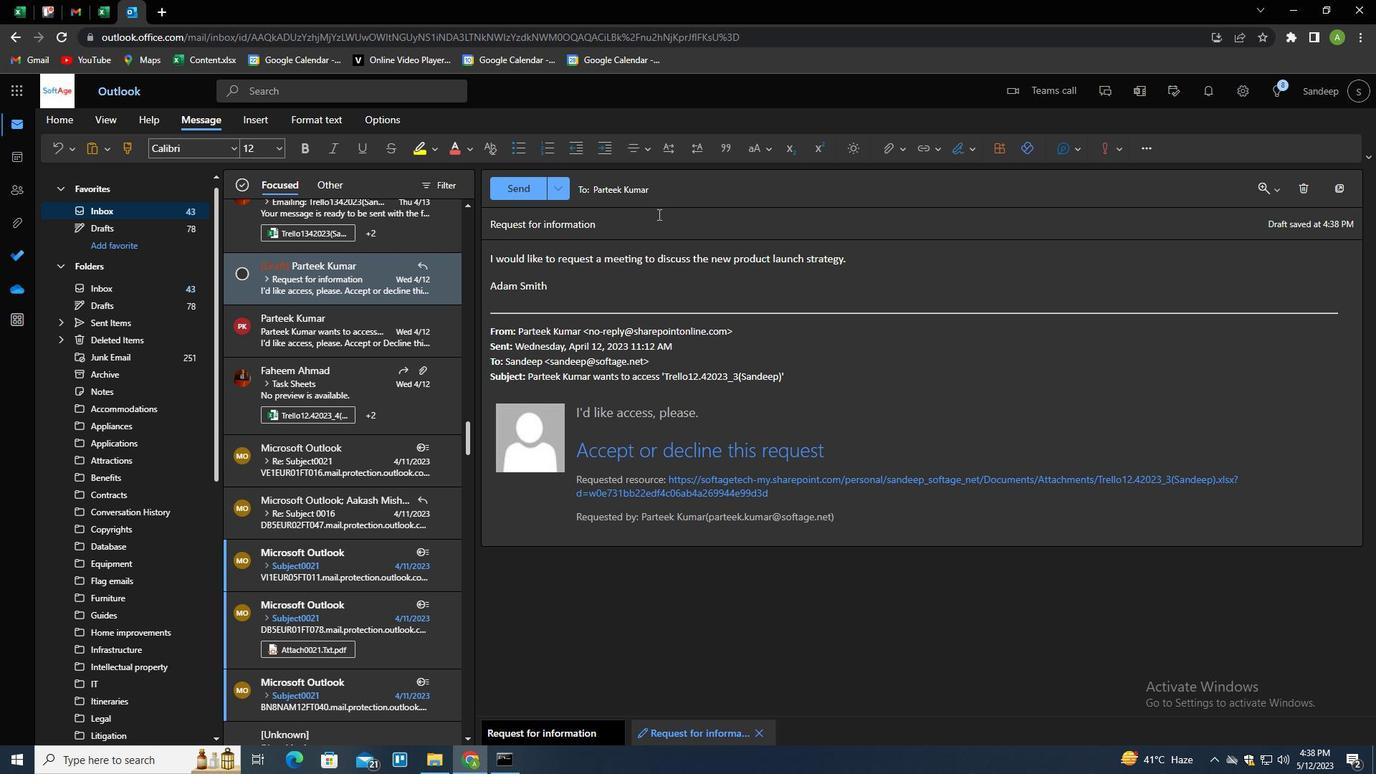 
Action: Mouse scrolled (660, 215) with delta (0, 0)
Screenshot: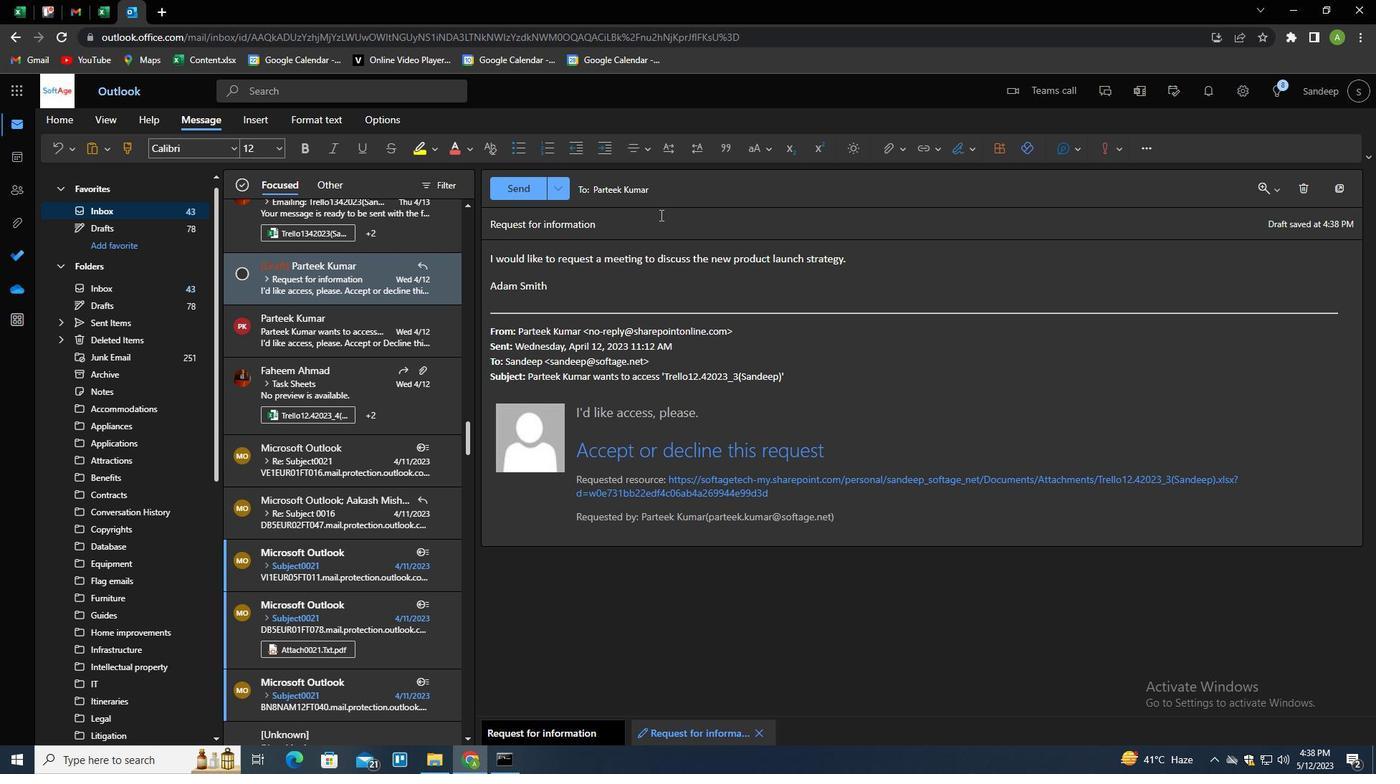 
Action: Mouse moved to (896, 151)
Screenshot: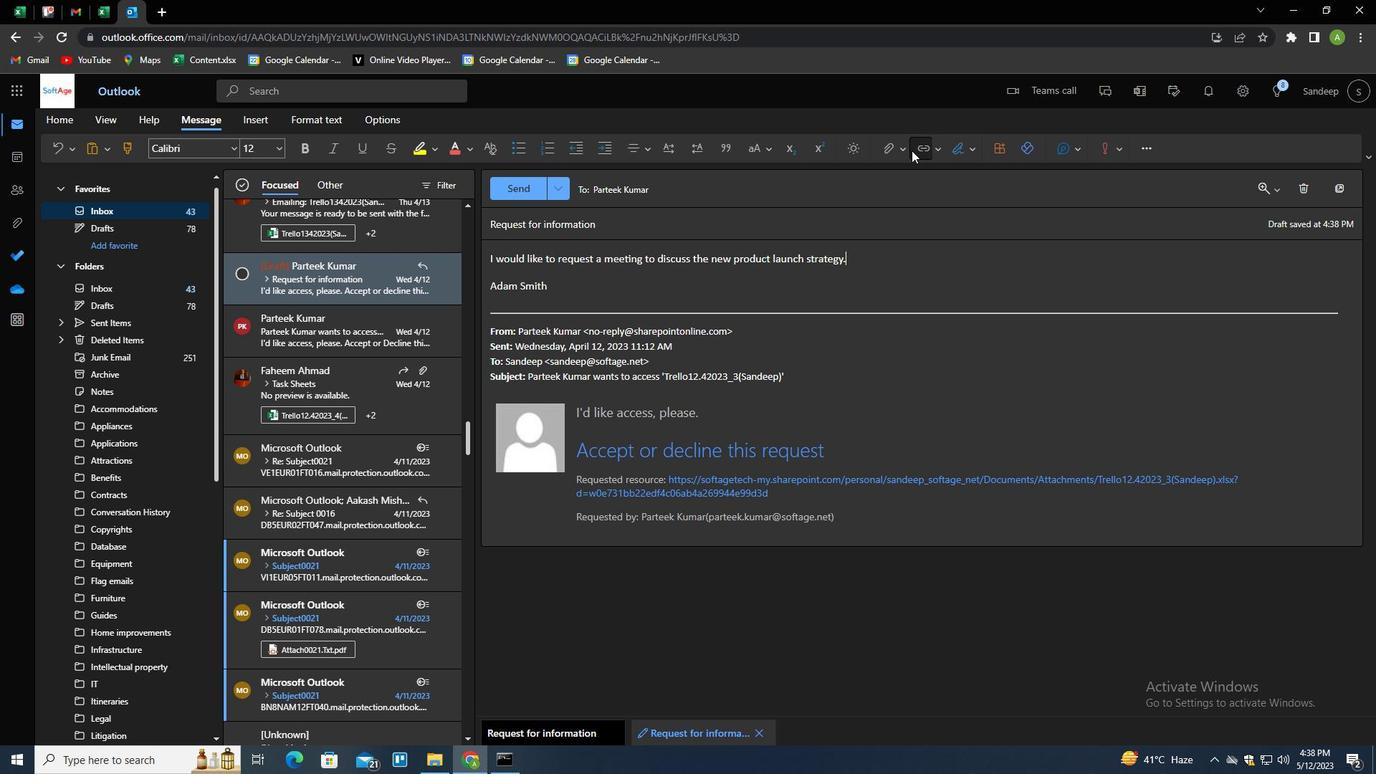 
Action: Mouse pressed left at (896, 151)
Screenshot: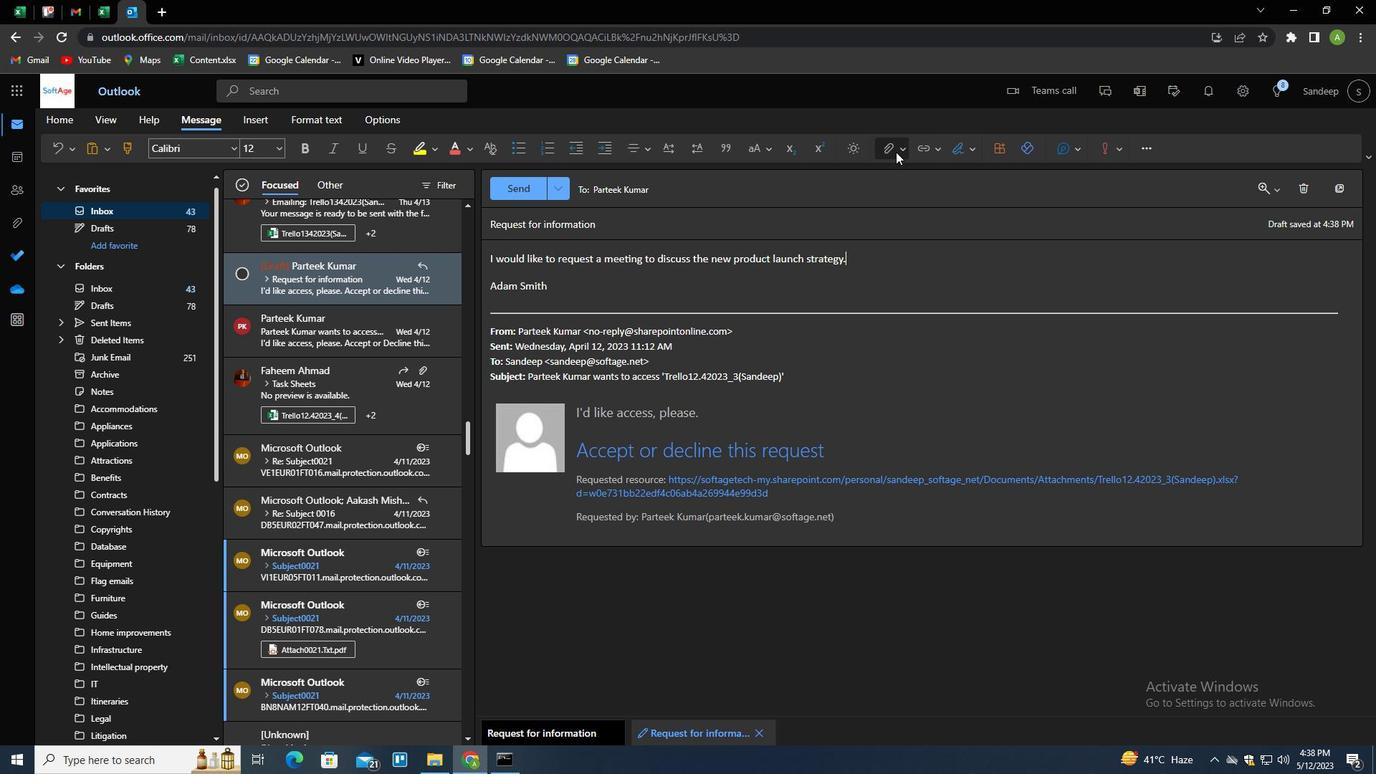 
Action: Mouse moved to (794, 182)
Screenshot: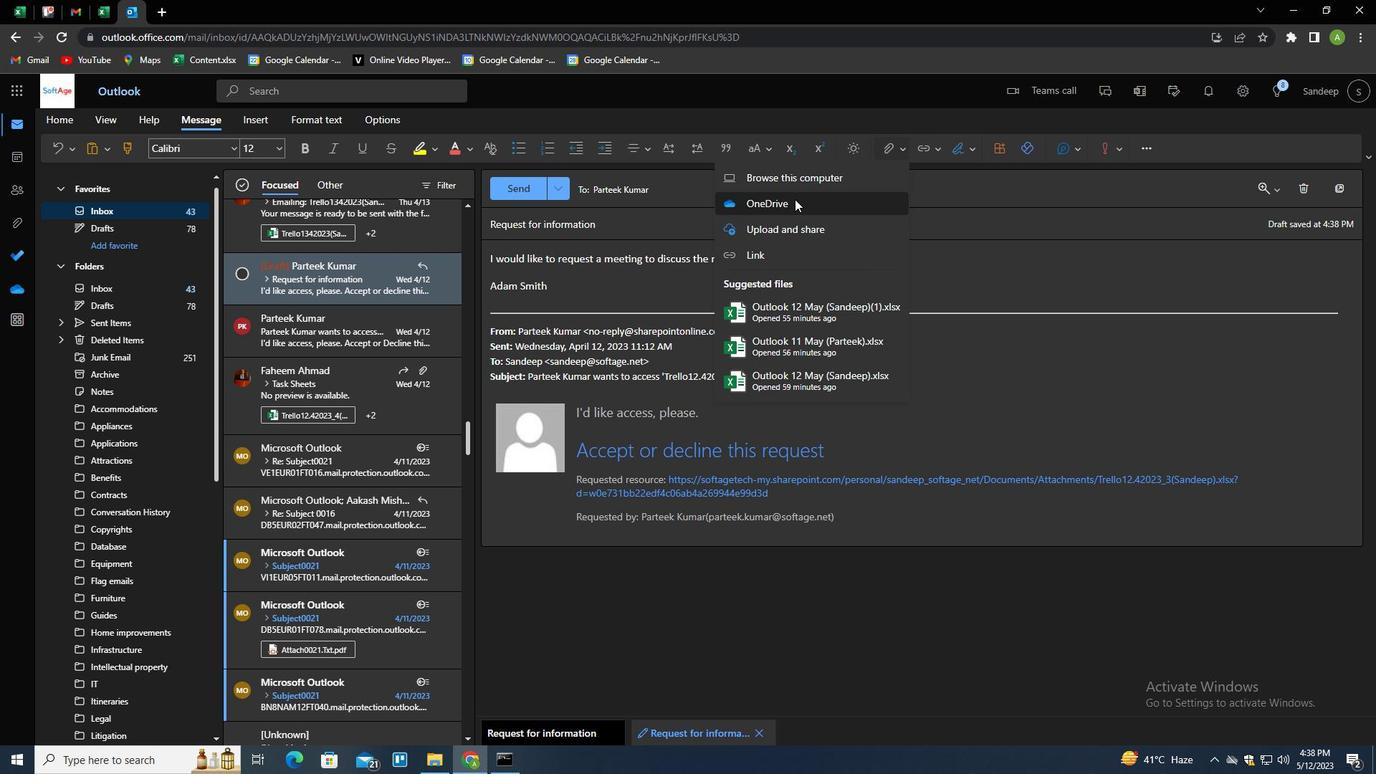 
Action: Mouse pressed left at (794, 182)
Screenshot: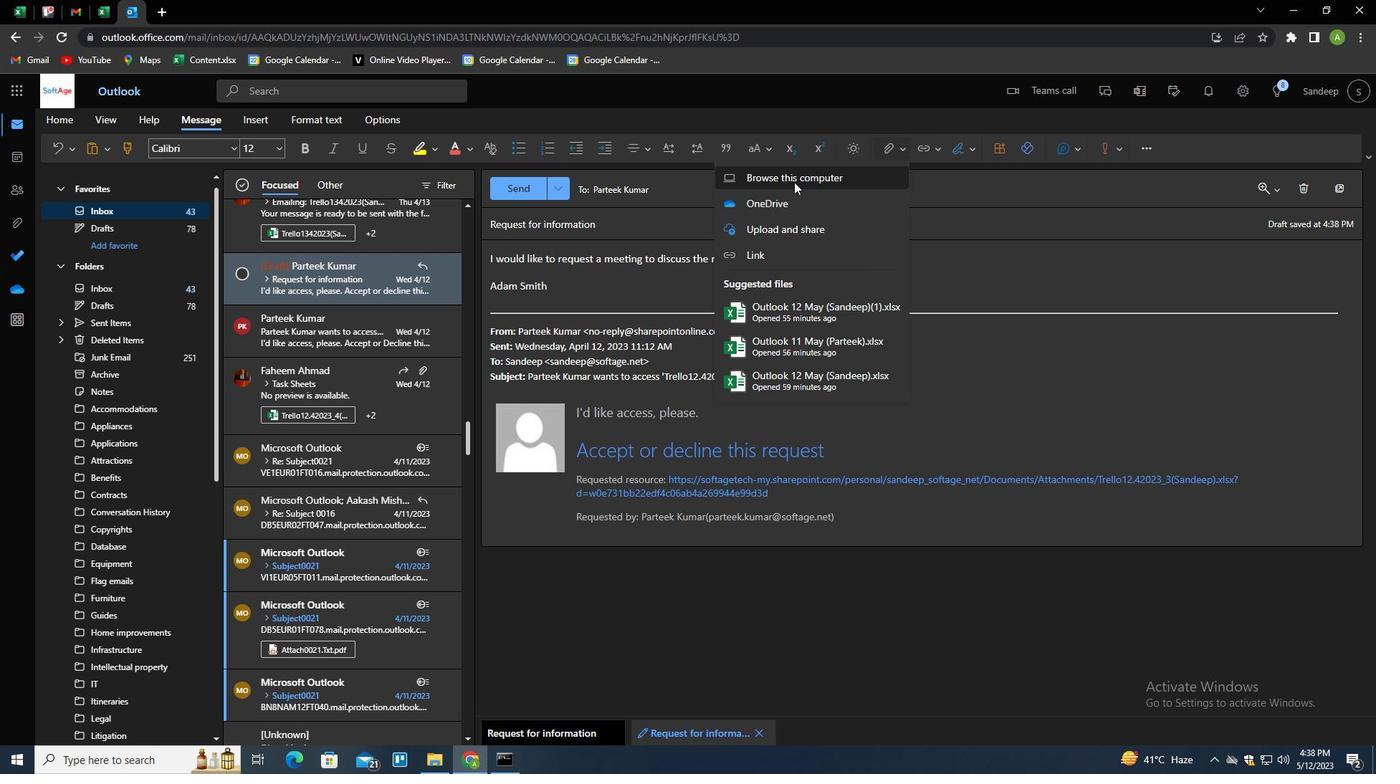 
Action: Mouse moved to (238, 197)
Screenshot: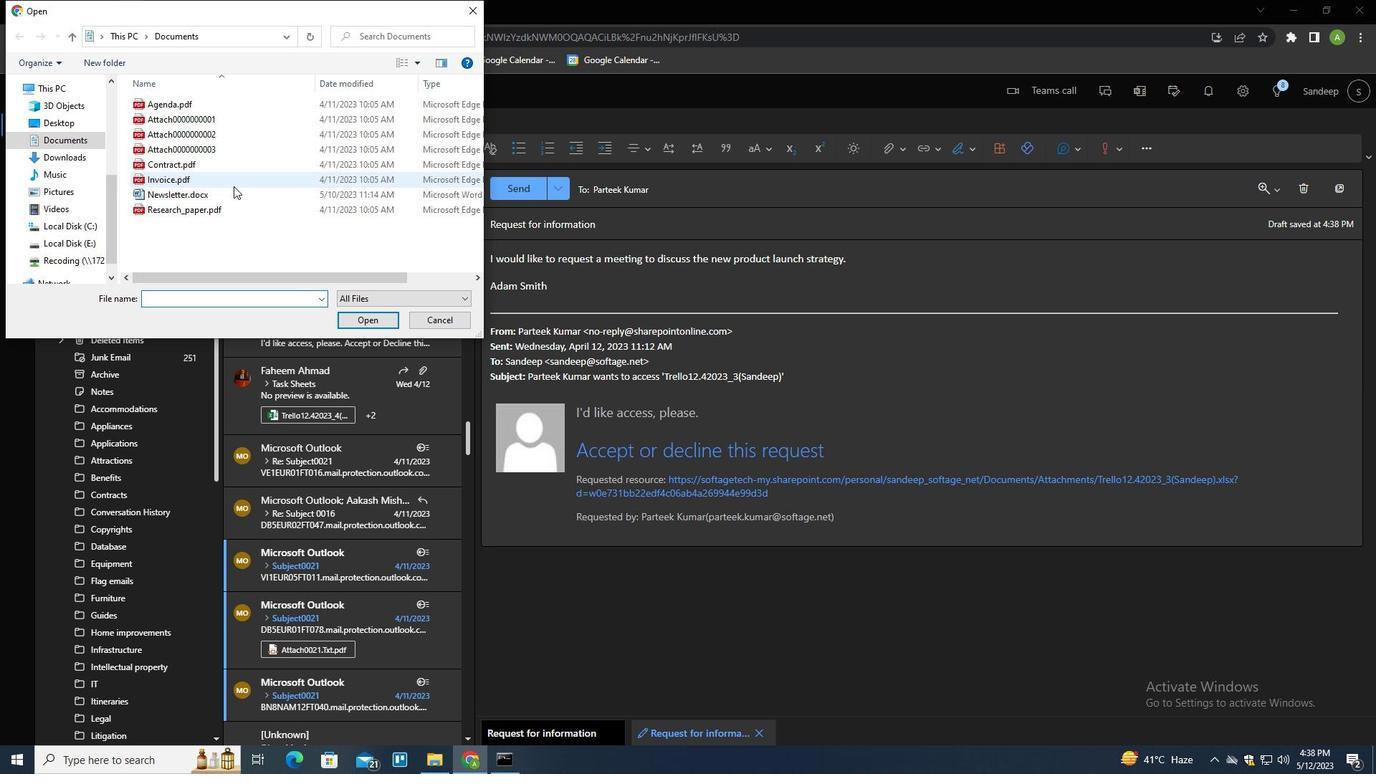 
Action: Mouse pressed left at (238, 197)
Screenshot: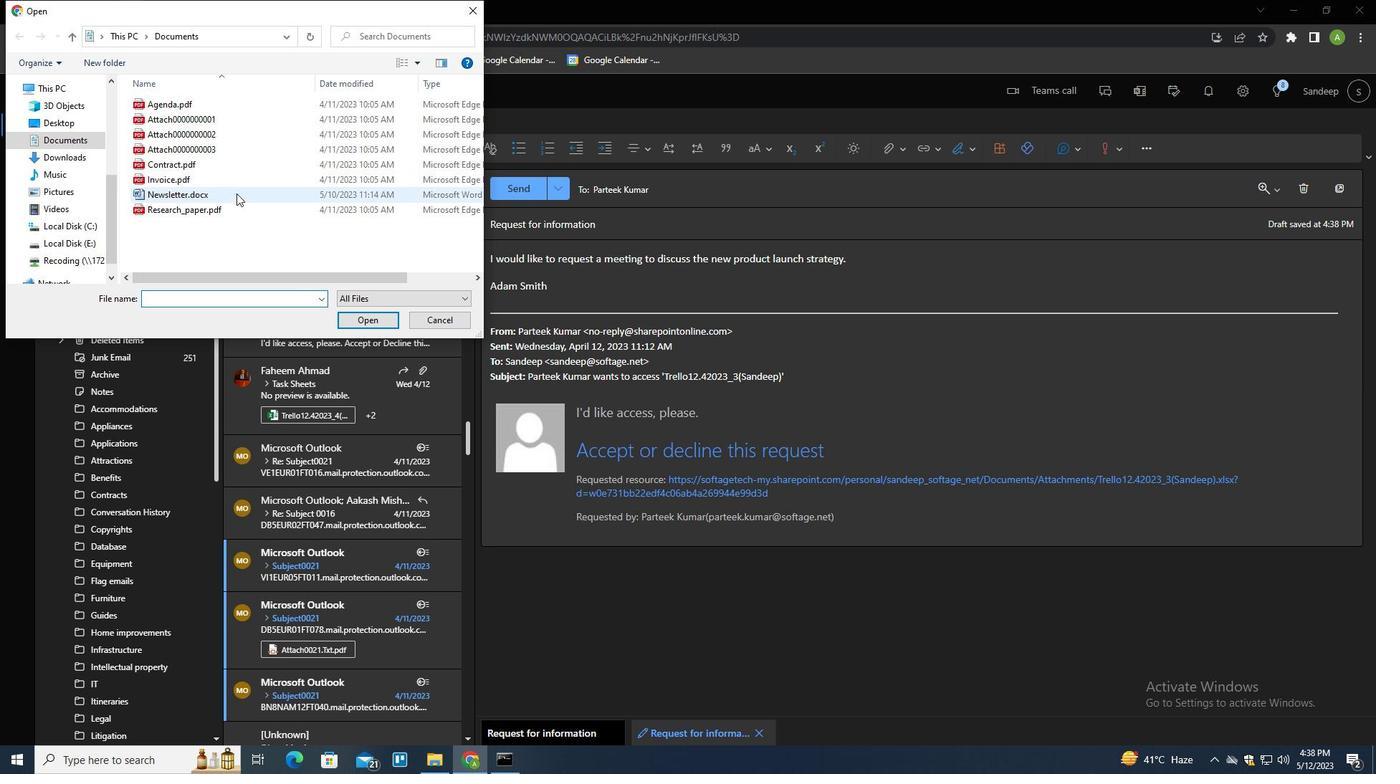 
Action: Mouse moved to (238, 197)
Screenshot: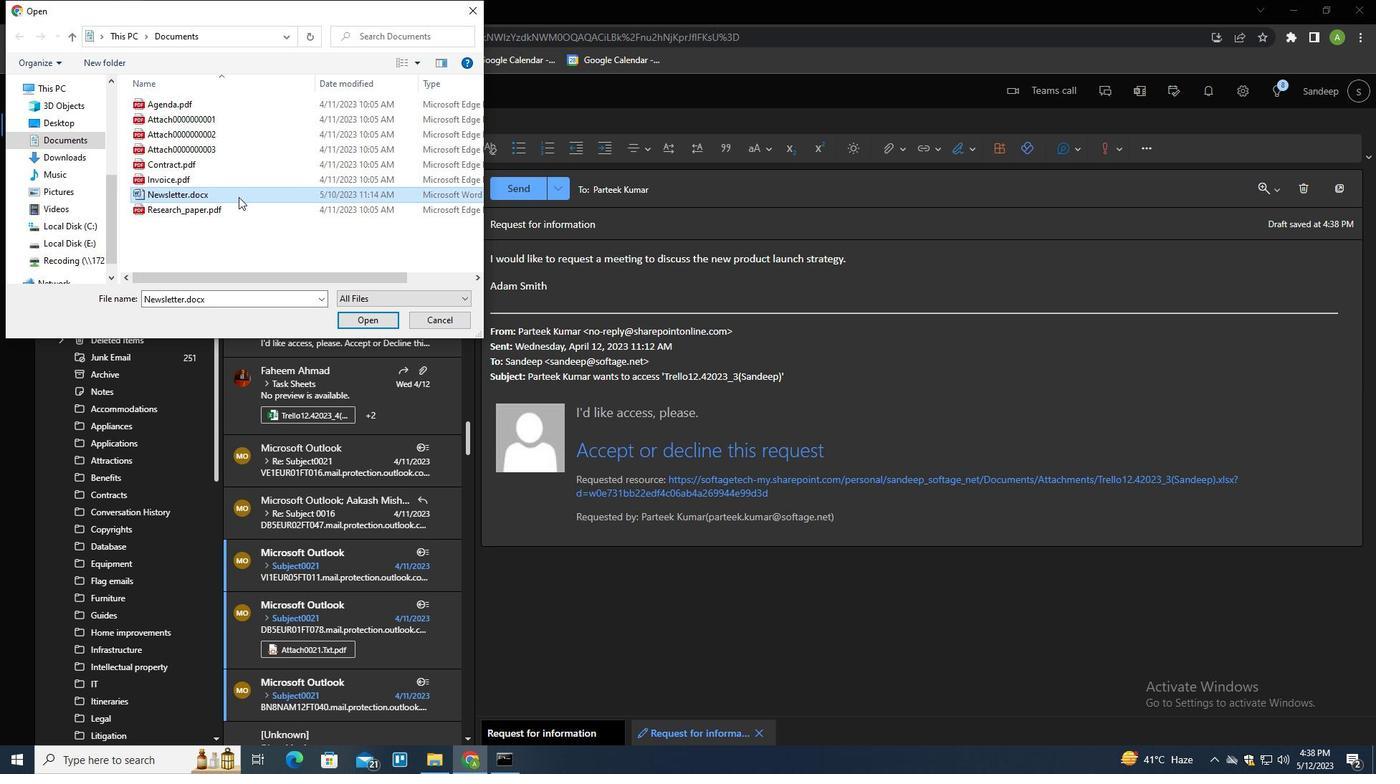 
Action: Key pressed <Key.f2><Key.shift><Key.shift><Key.shift><Key.shift><Key.shift><Key.shift><Key.shift><Key.shift><Key.shift><Key.shift><Key.shift><Key.shift><Key.shift><Key.shift><Key.shift><Key.shift>RESUME.DOCX<Key.enter>
Screenshot: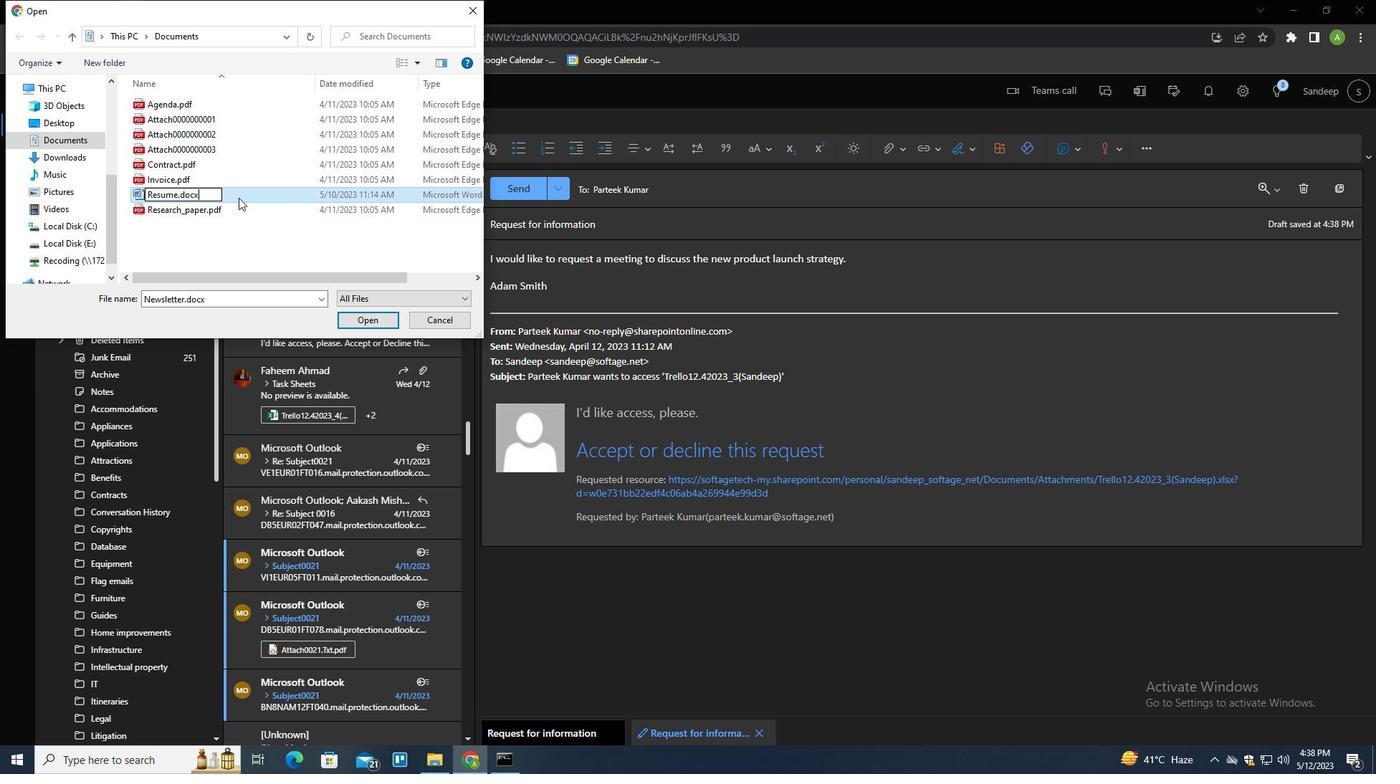 
Action: Mouse moved to (240, 193)
Screenshot: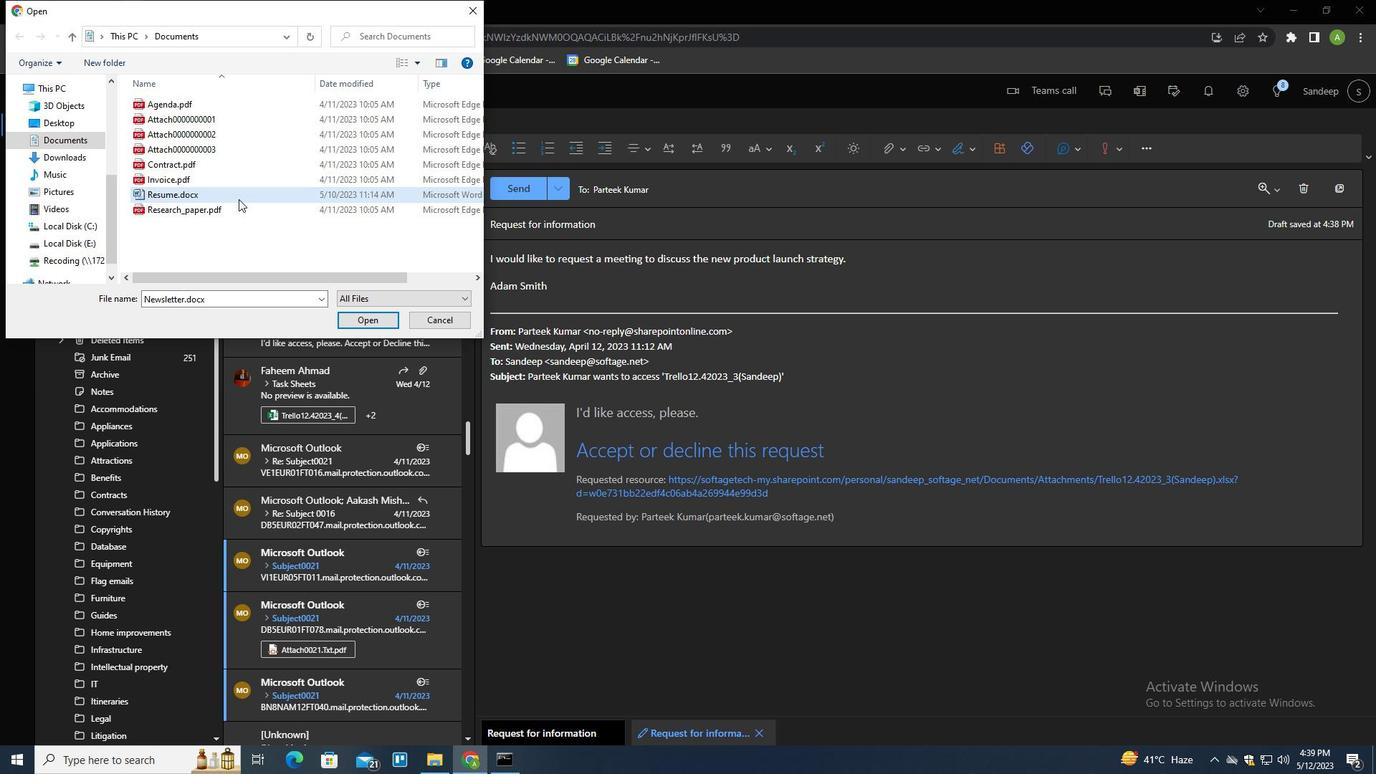 
Action: Mouse pressed left at (240, 193)
Screenshot: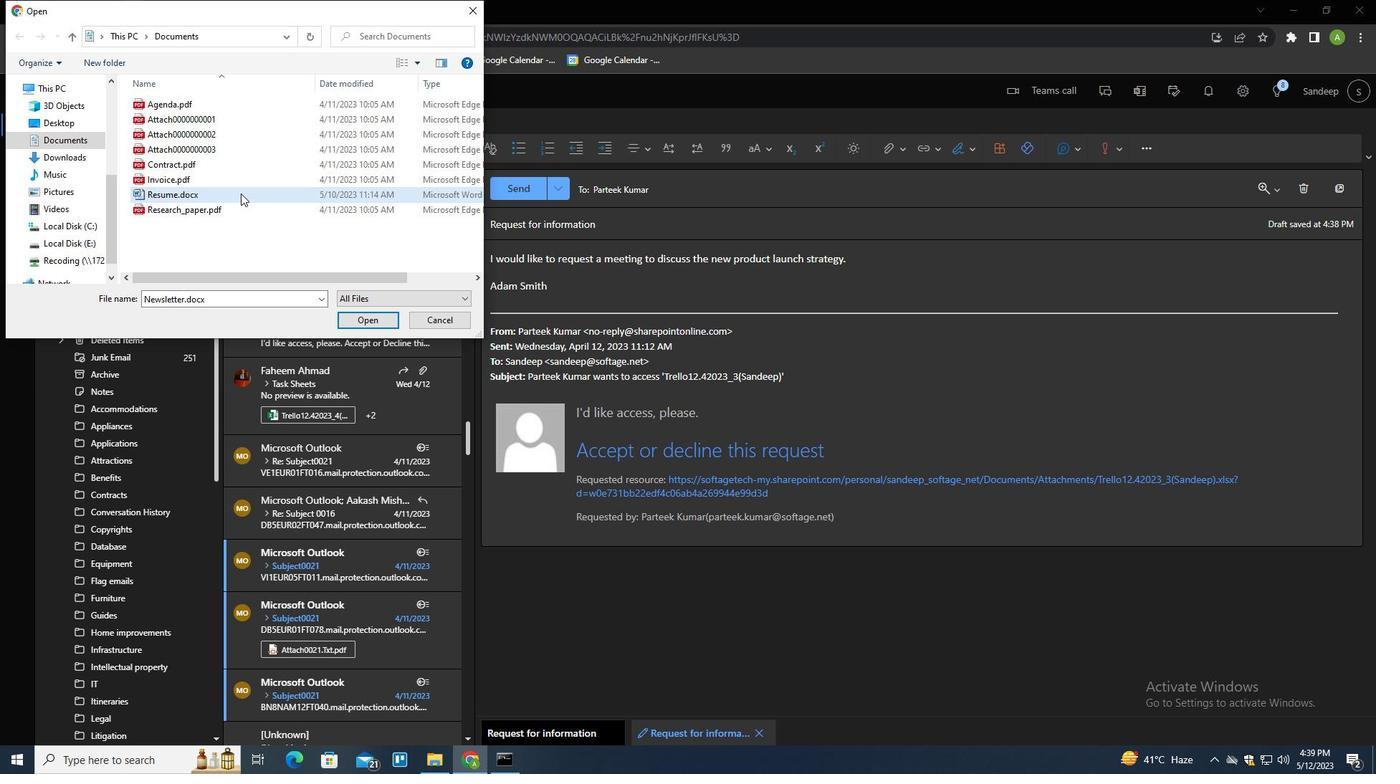 
Action: Mouse moved to (359, 321)
Screenshot: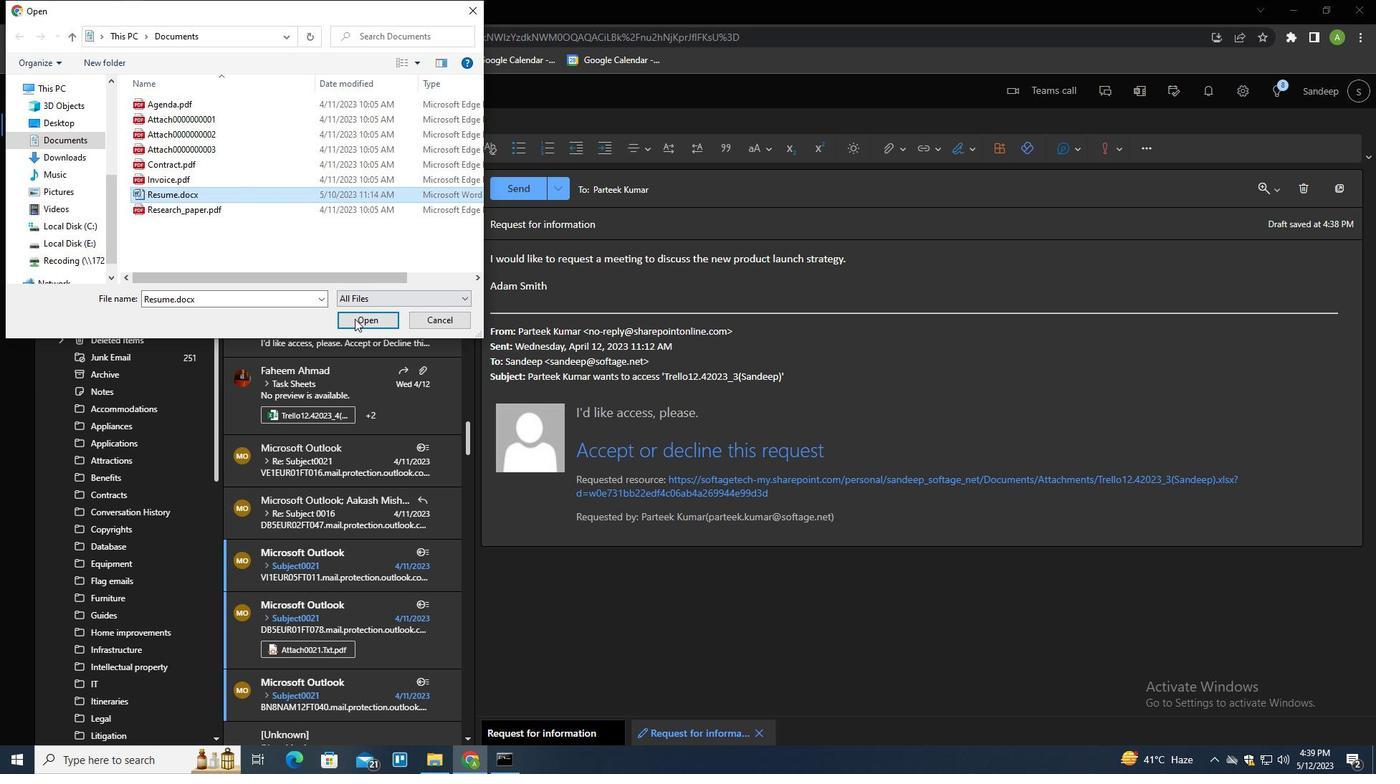 
Action: Mouse pressed left at (359, 321)
Screenshot: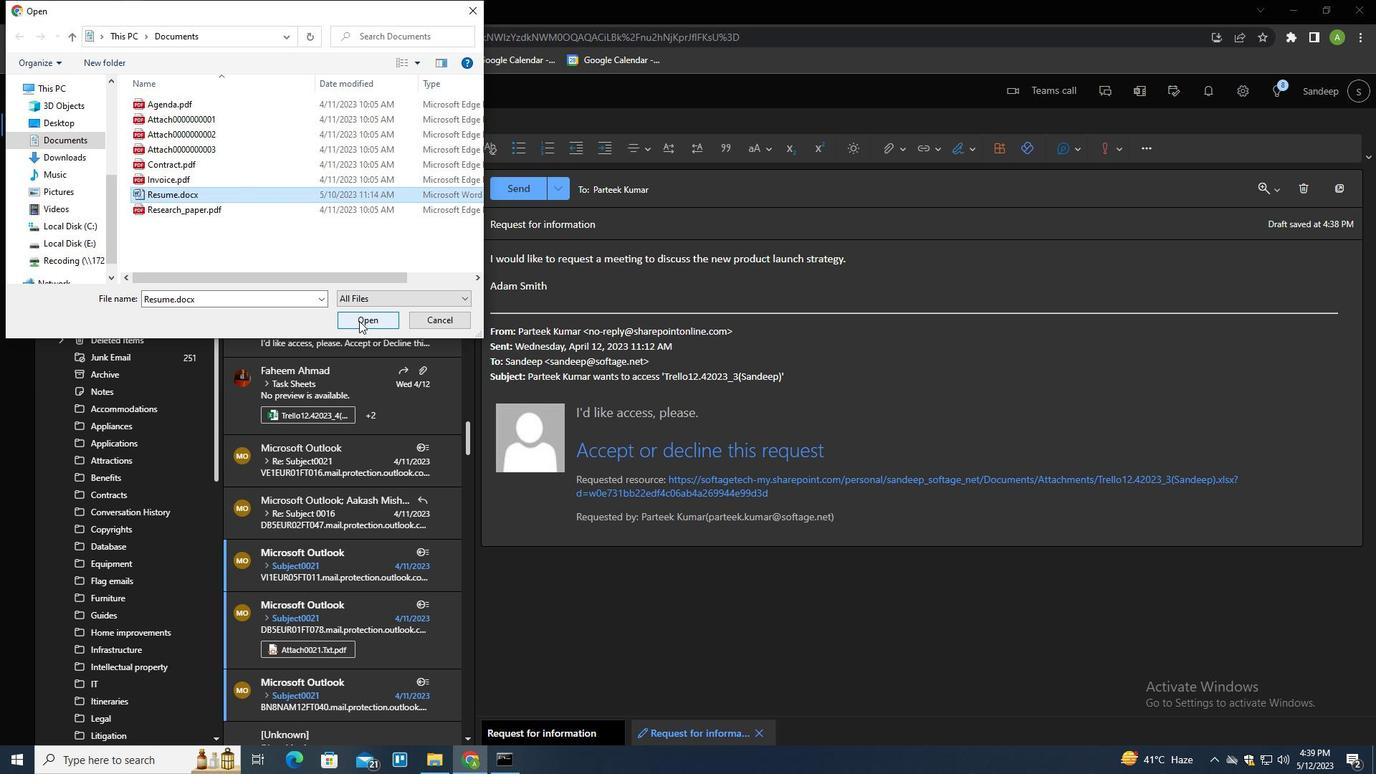 
Action: Mouse moved to (511, 191)
Screenshot: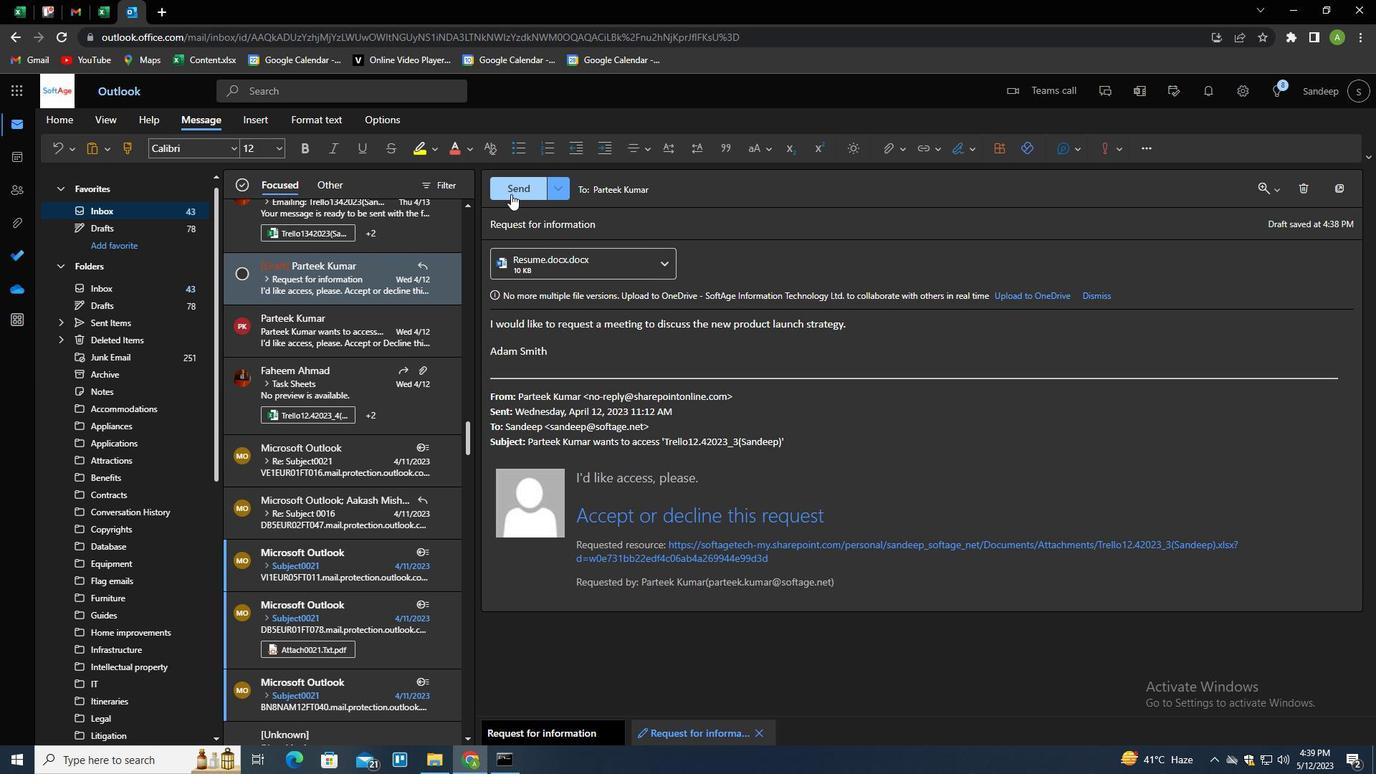 
Action: Mouse pressed left at (511, 191)
Screenshot: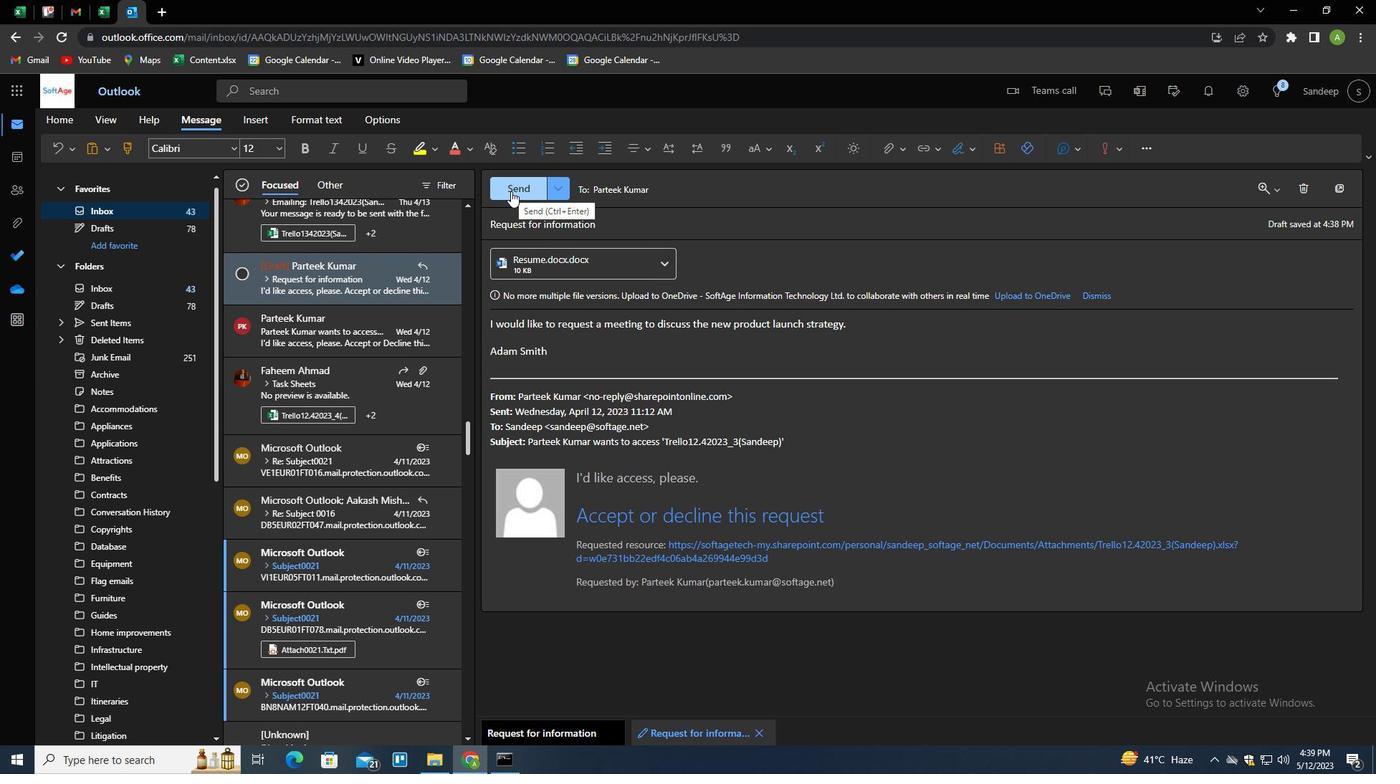 
